 Task: Create a scrum project AutoWave. Add to scrum project AutoWave a team member softage.2@softage.net and assign as Project Lead. Add to scrum project AutoWave a team member softage.3@softage.net
Action: Mouse moved to (220, 58)
Screenshot: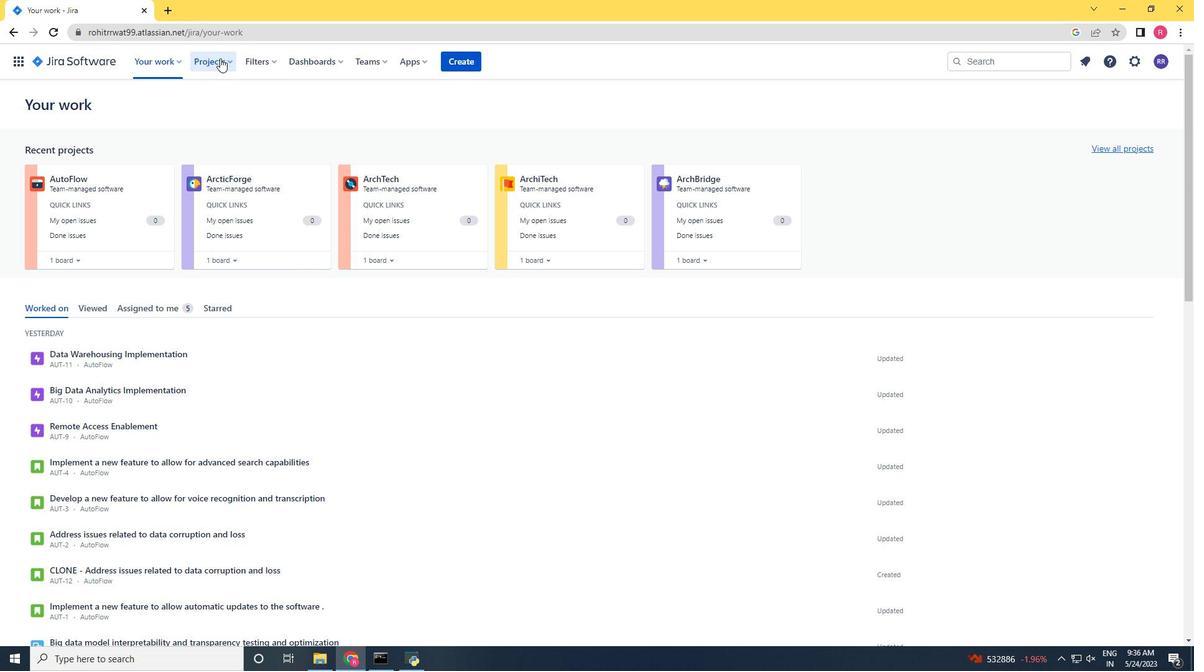 
Action: Mouse pressed left at (220, 58)
Screenshot: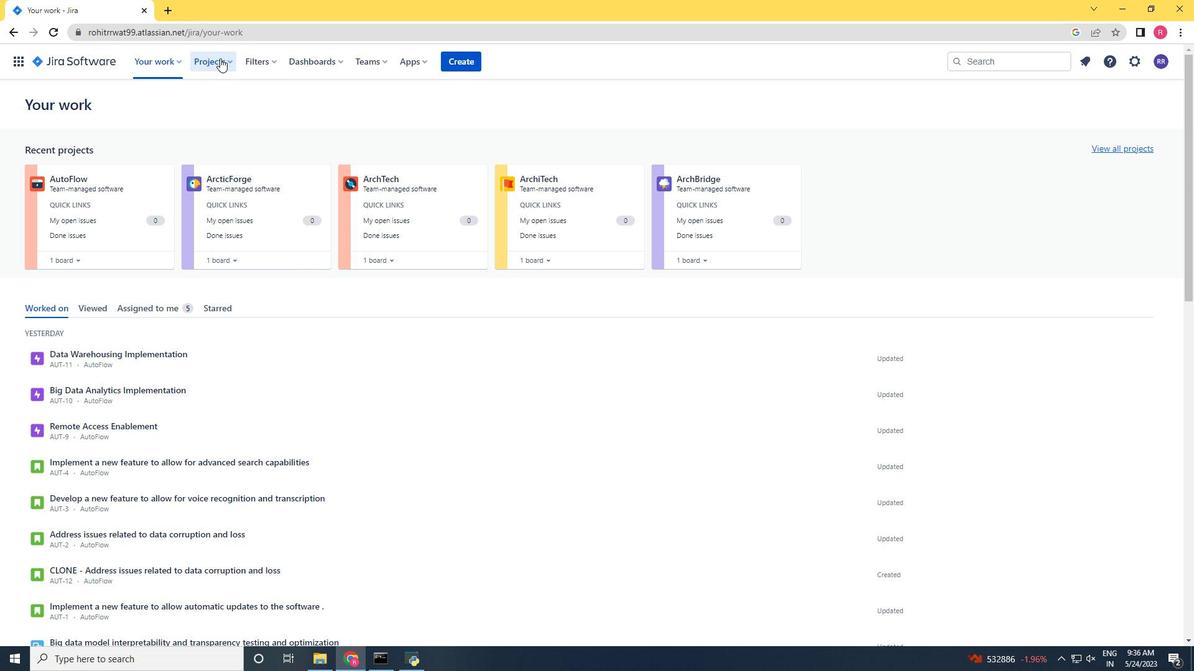 
Action: Mouse moved to (246, 313)
Screenshot: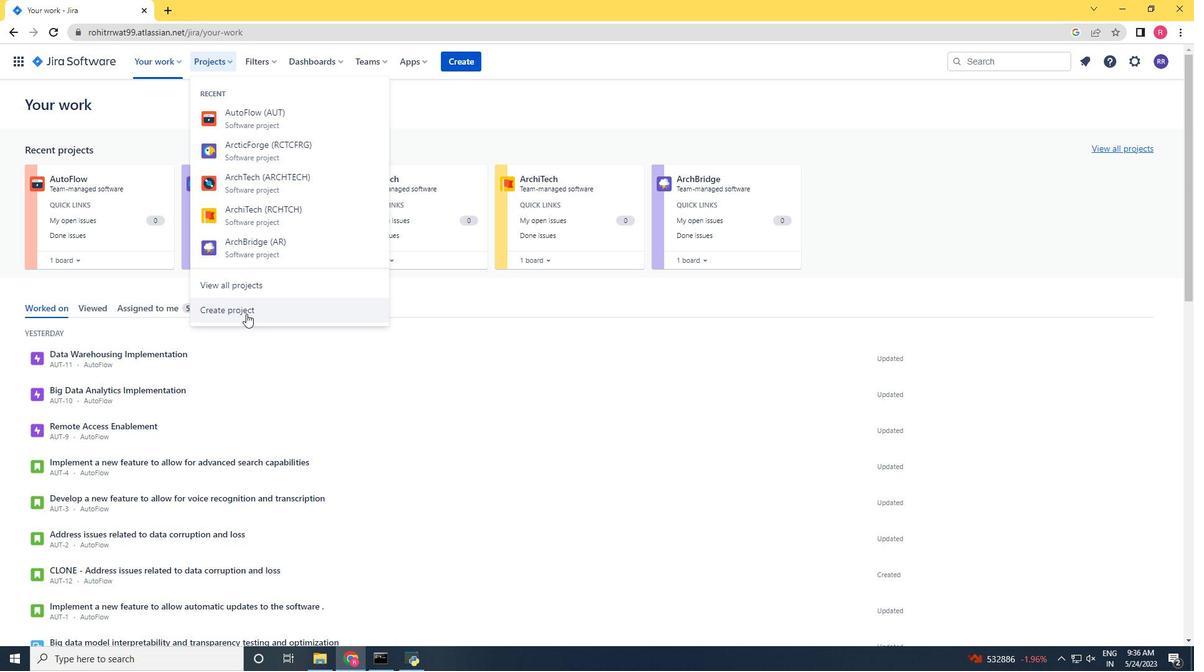 
Action: Mouse pressed left at (246, 313)
Screenshot: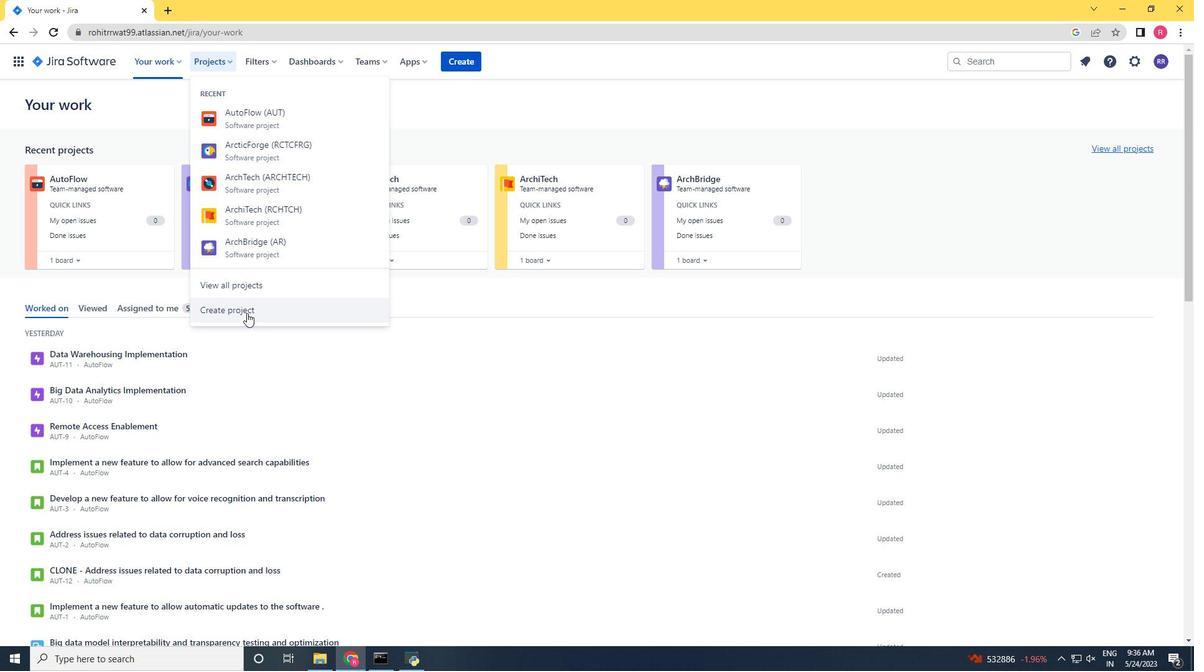 
Action: Mouse moved to (577, 294)
Screenshot: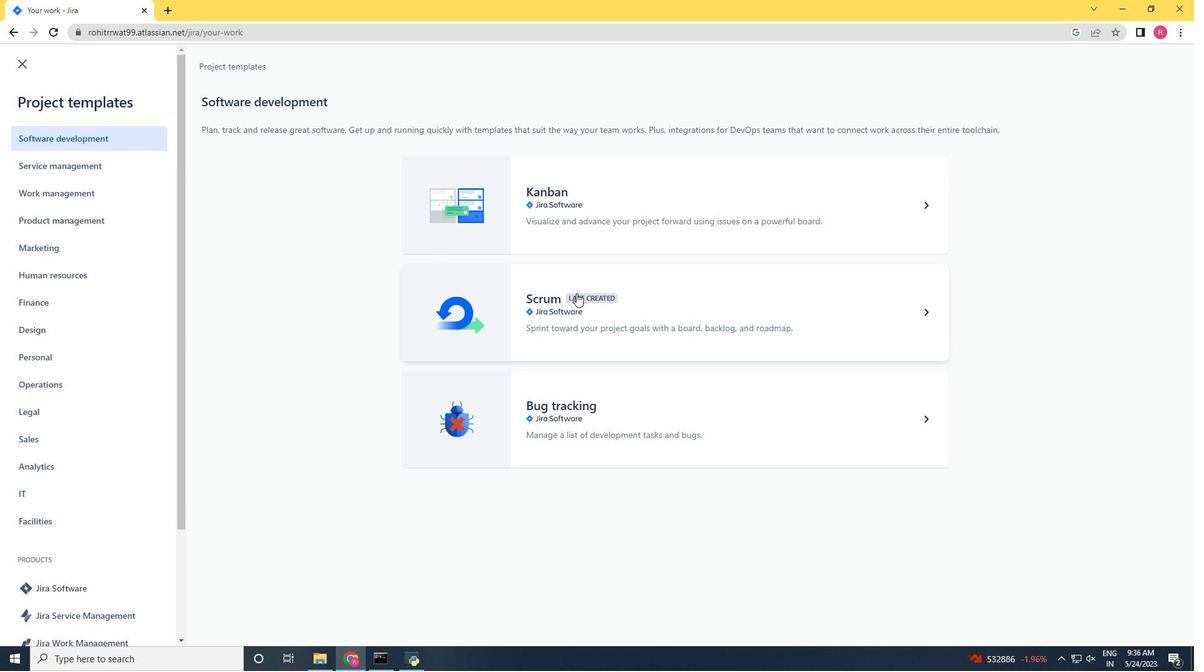 
Action: Mouse pressed left at (577, 294)
Screenshot: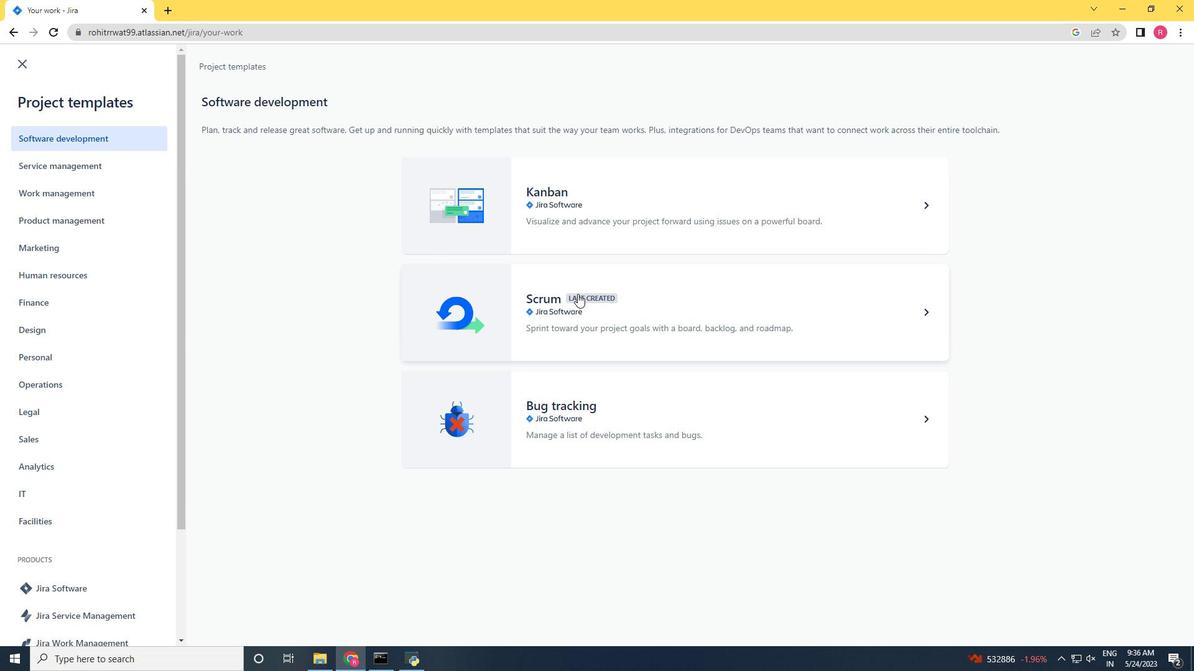 
Action: Mouse moved to (935, 620)
Screenshot: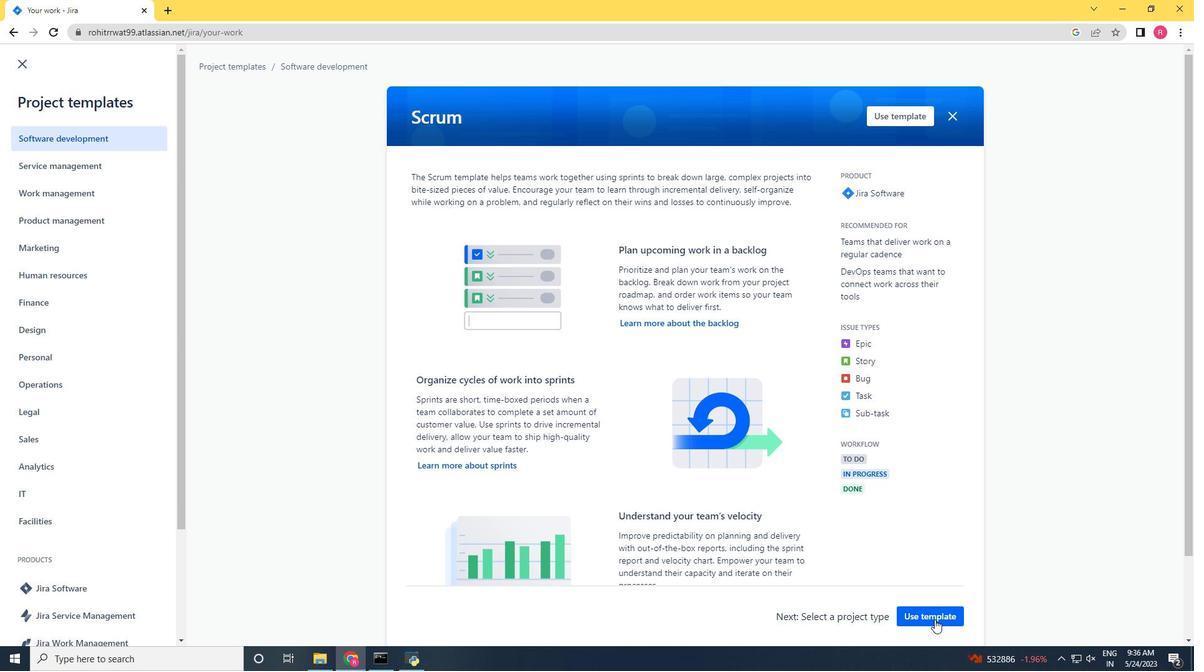 
Action: Mouse pressed left at (935, 620)
Screenshot: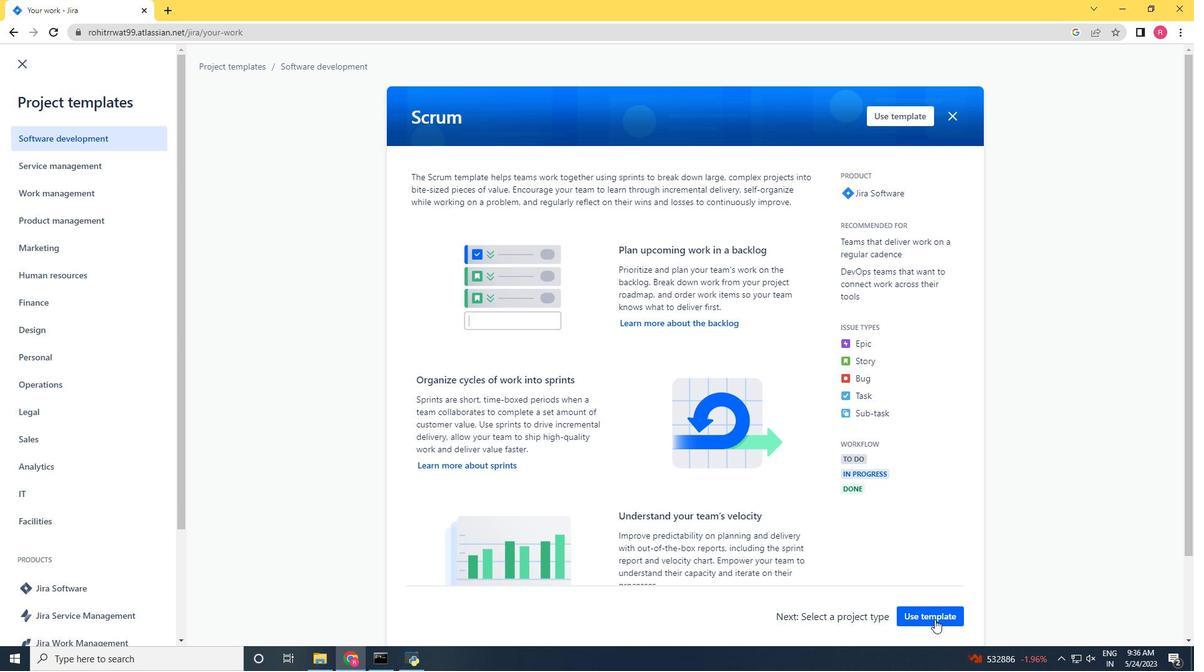 
Action: Mouse moved to (510, 620)
Screenshot: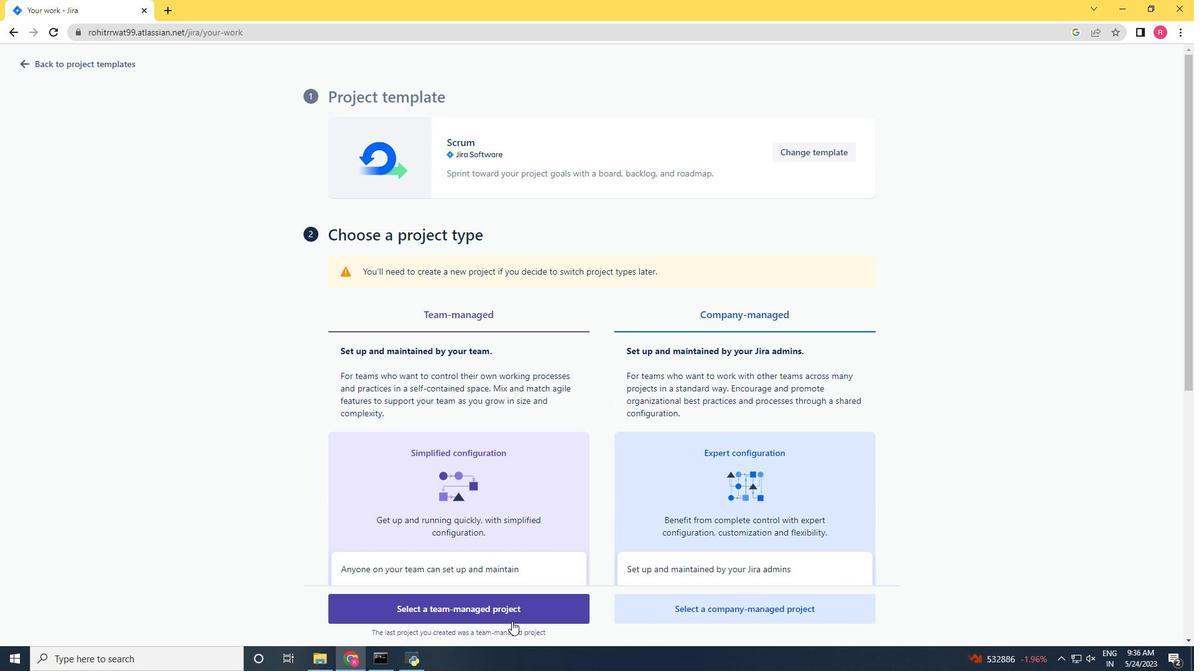 
Action: Mouse pressed left at (510, 620)
Screenshot: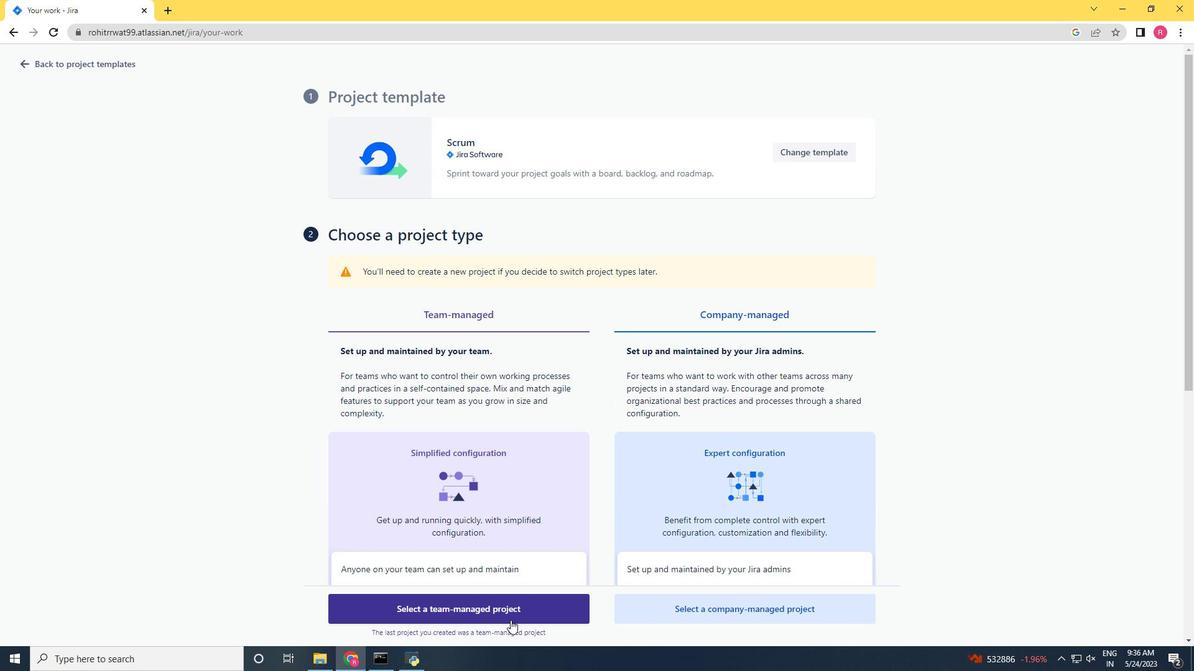 
Action: Mouse moved to (1194, 0)
Screenshot: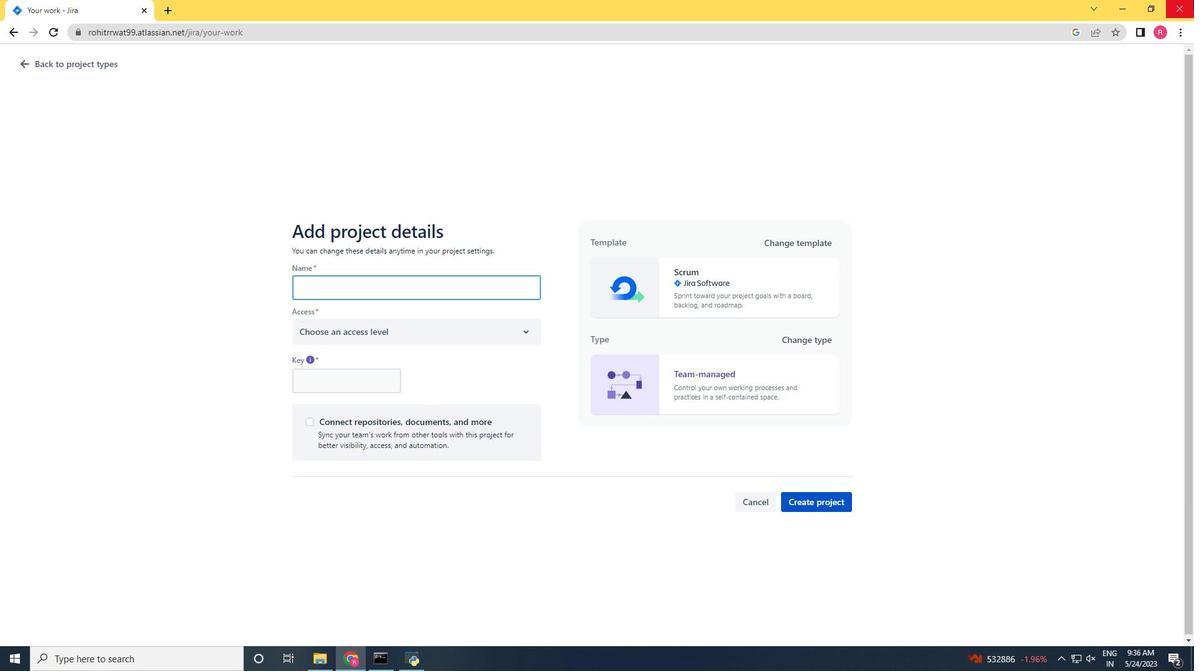 
Action: Key pressed <Key.shift>Auto<Key.shift><Key.shift><Key.shift><Key.shift>Wavw<Key.backspace>e<Key.enter>
Screenshot: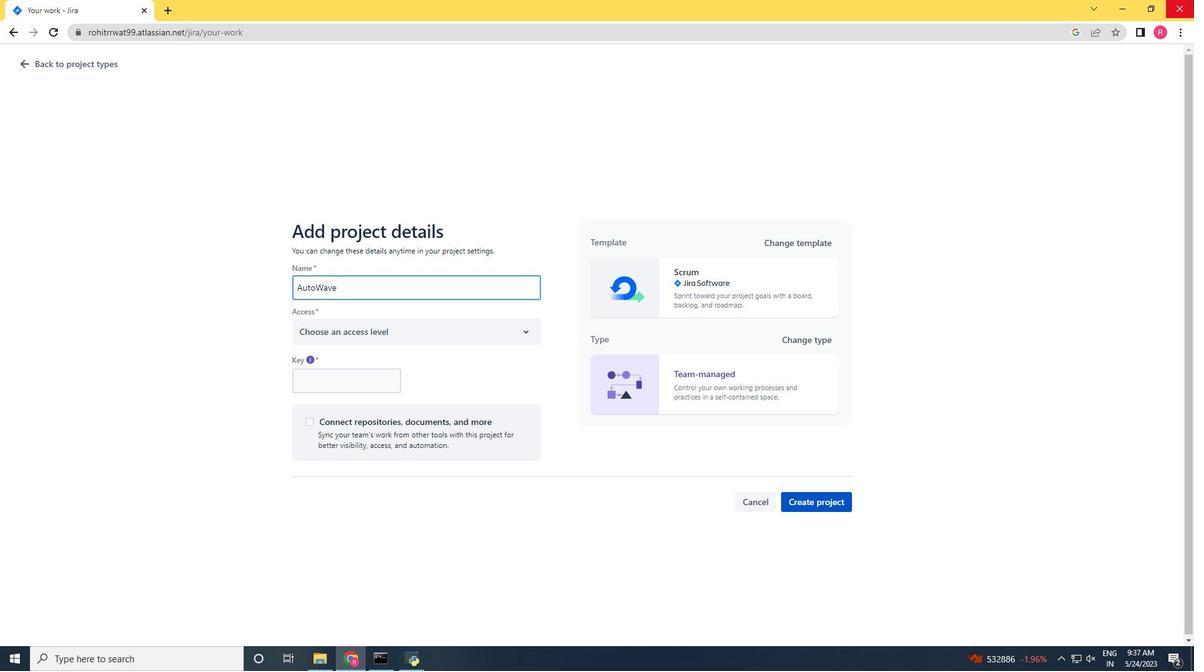 
Action: Mouse moved to (352, 340)
Screenshot: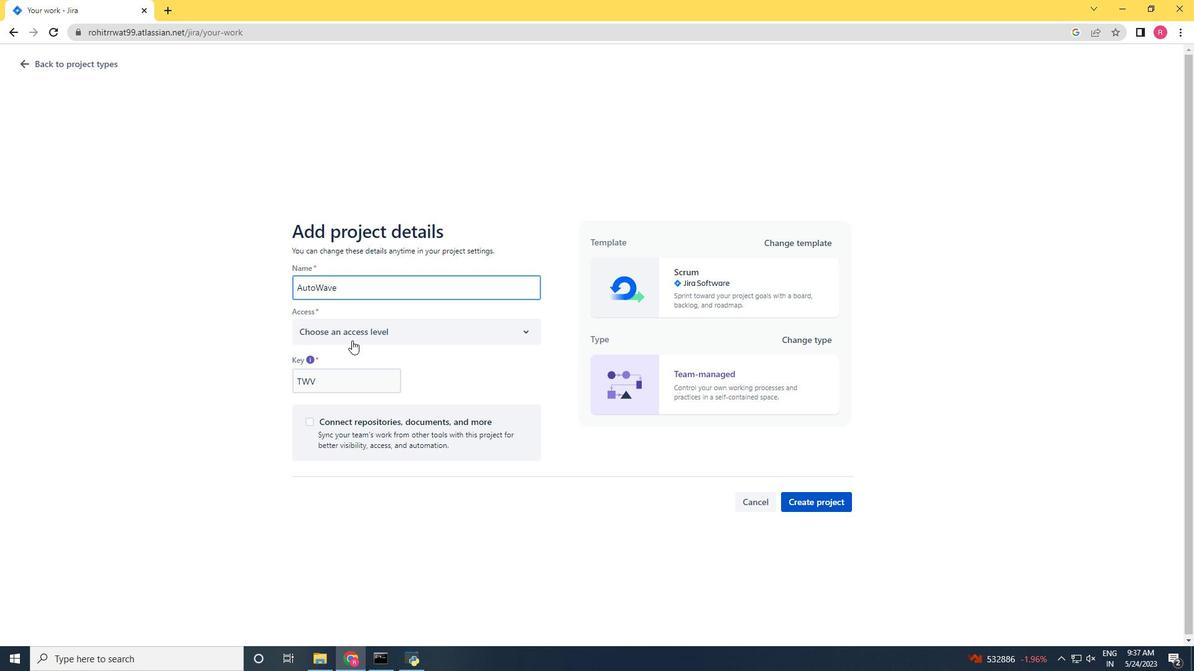 
Action: Mouse pressed left at (352, 340)
Screenshot: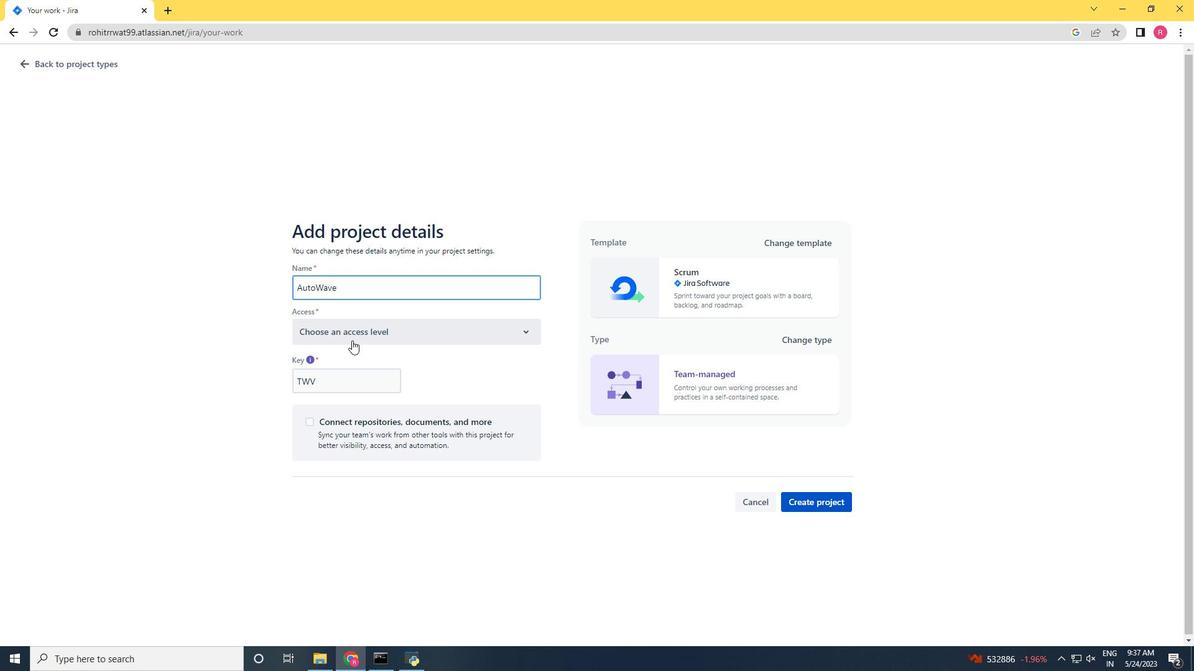 
Action: Mouse moved to (354, 372)
Screenshot: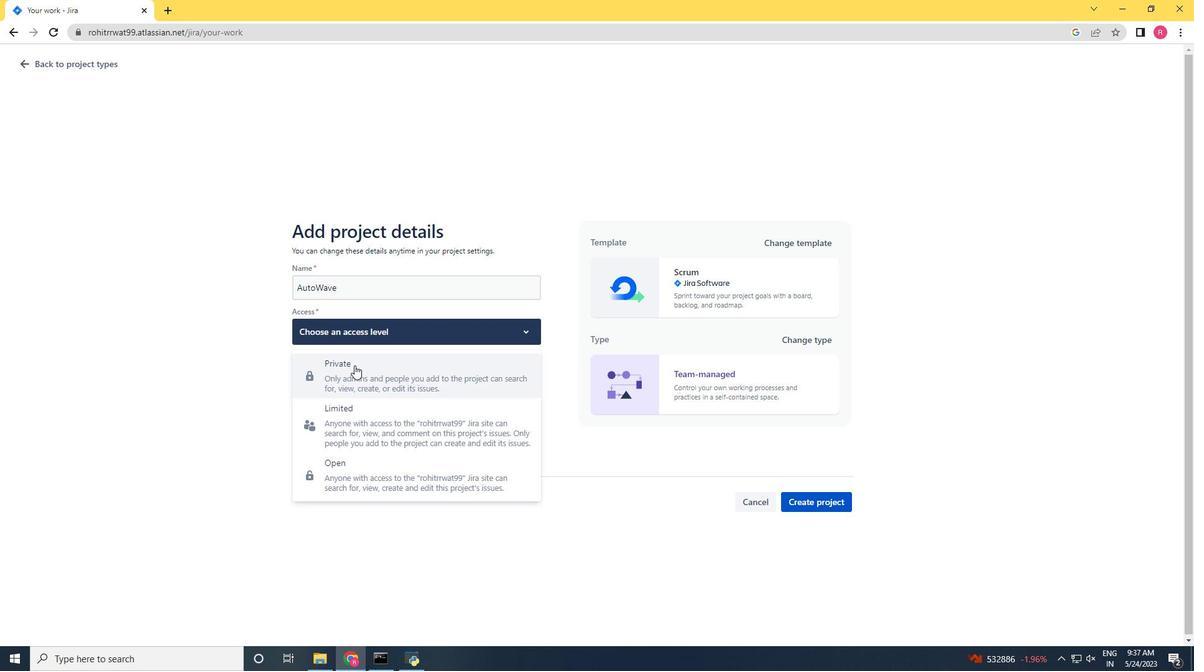 
Action: Mouse pressed left at (354, 372)
Screenshot: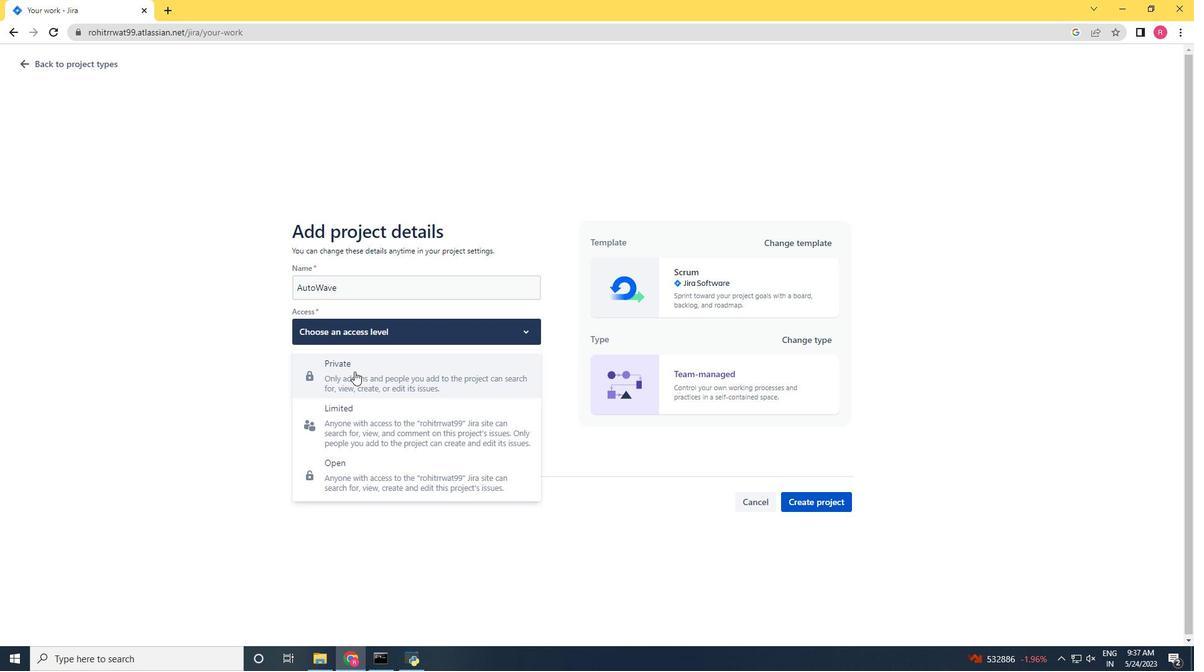 
Action: Mouse moved to (806, 509)
Screenshot: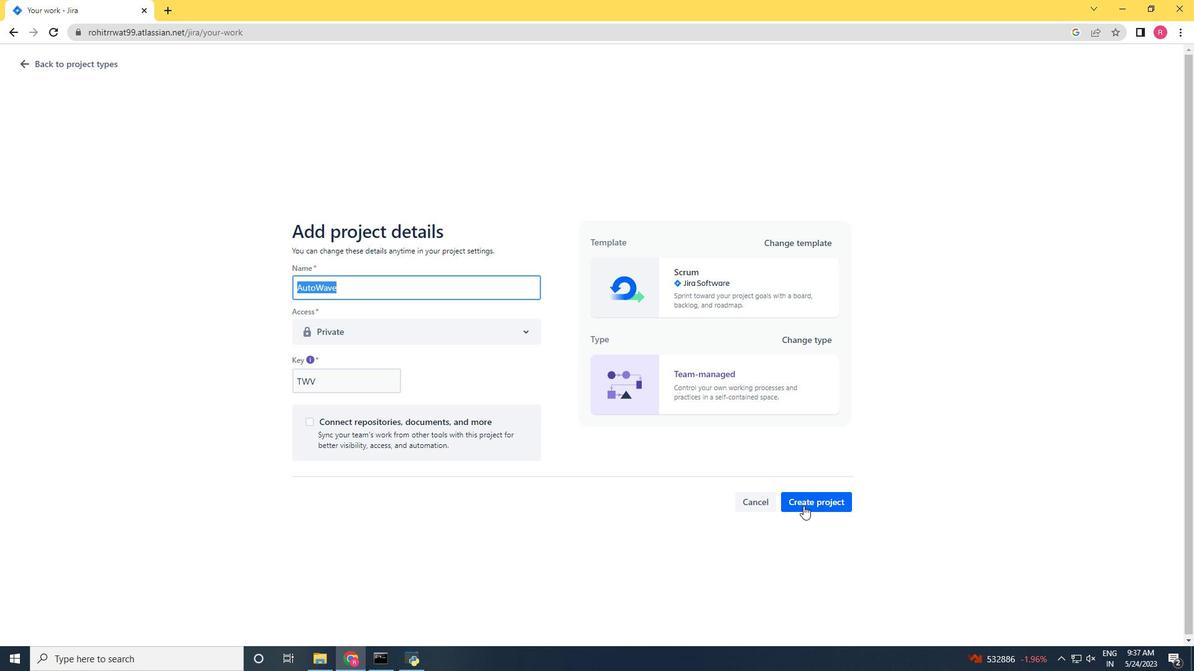 
Action: Mouse pressed left at (806, 509)
Screenshot: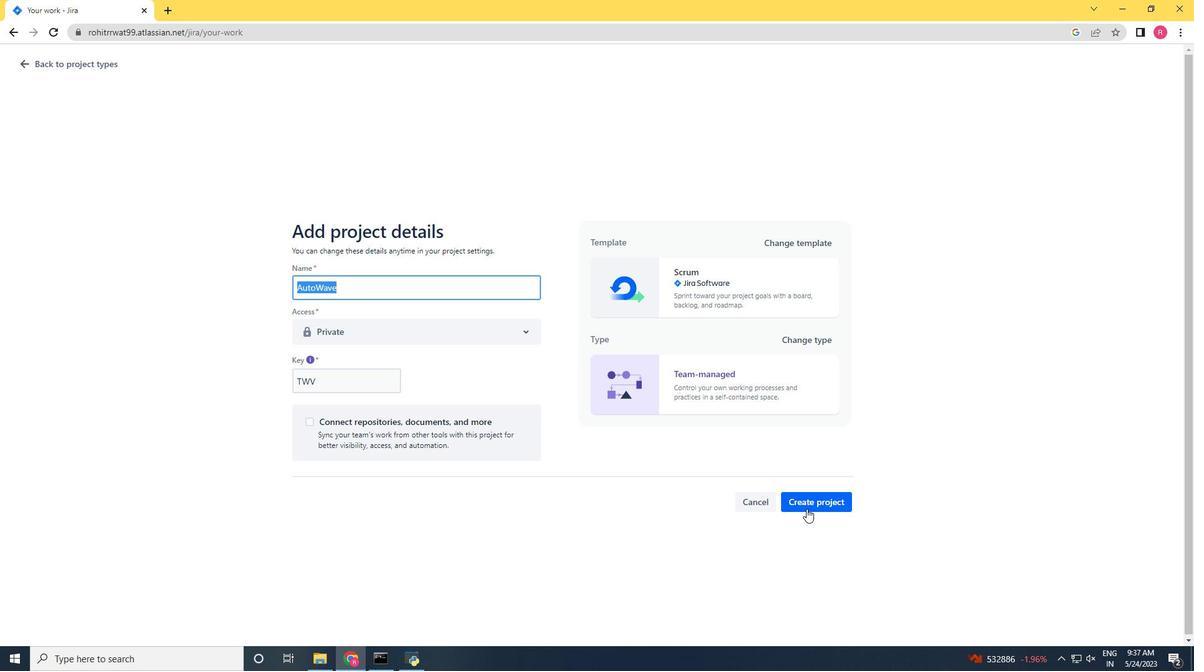 
Action: Mouse moved to (291, 169)
Screenshot: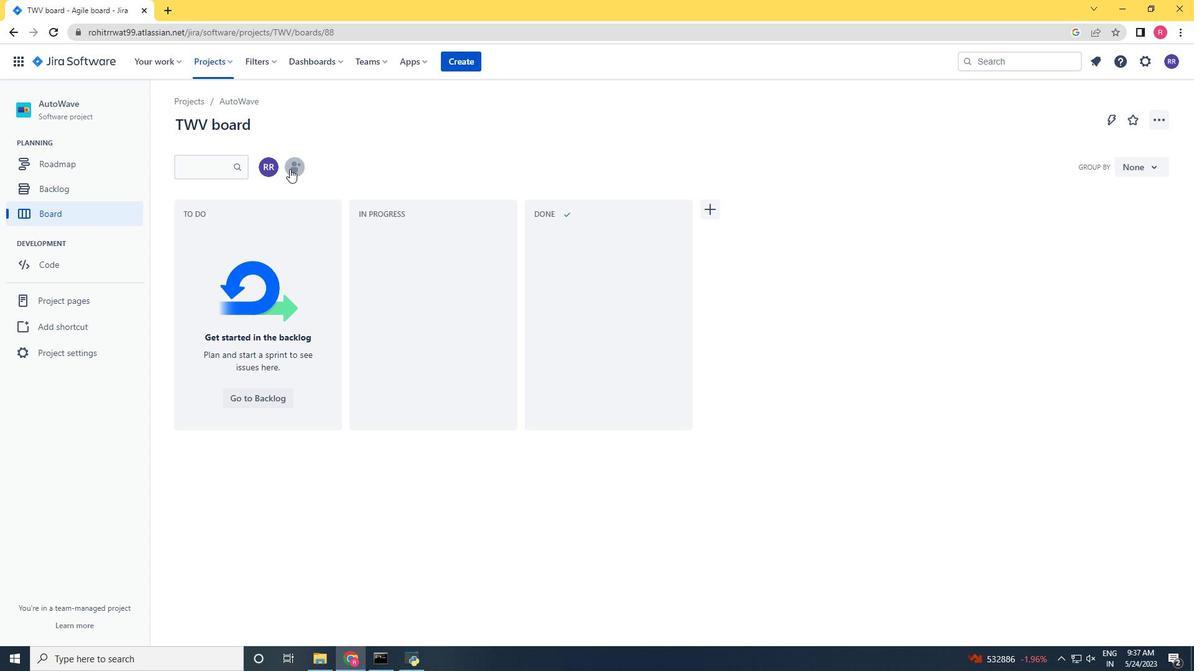 
Action: Mouse pressed left at (291, 169)
Screenshot: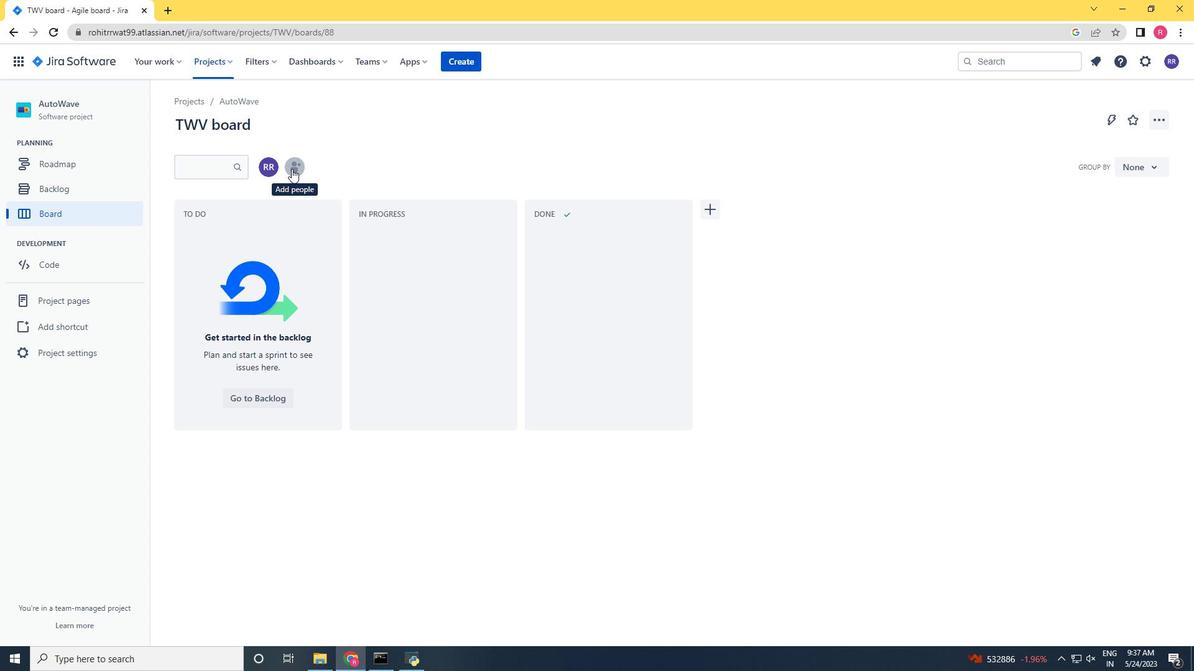 
Action: Mouse moved to (302, 167)
Screenshot: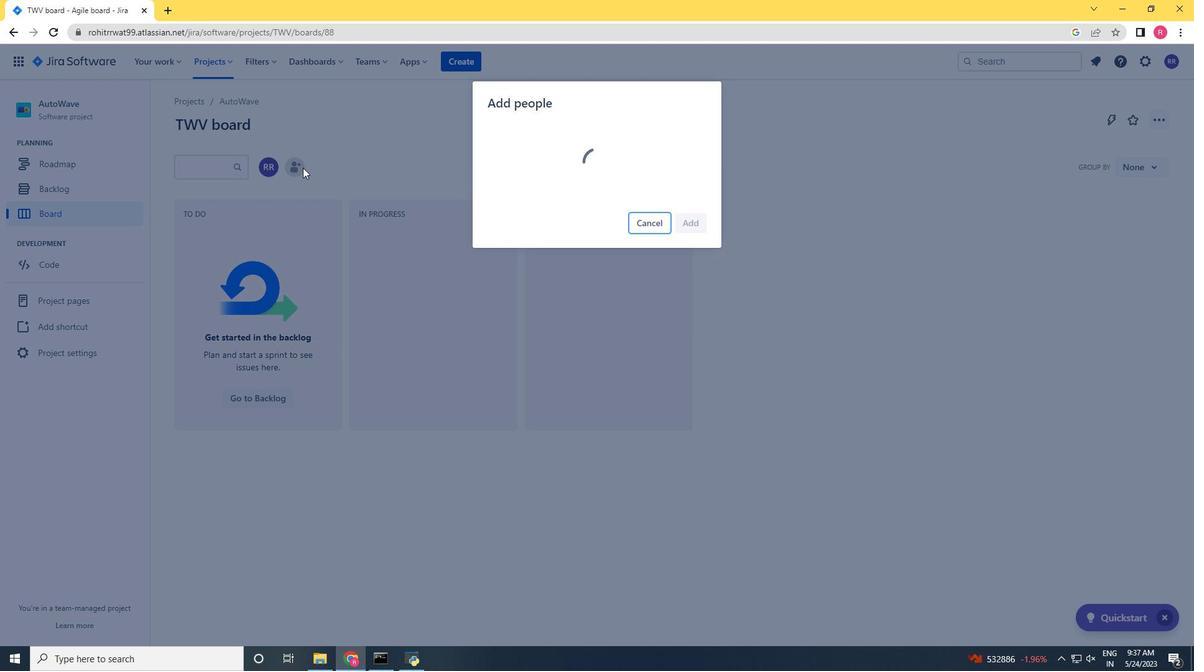 
Action: Key pressed softage,<Key.backspace>.2<Key.shift>@softage.net
Screenshot: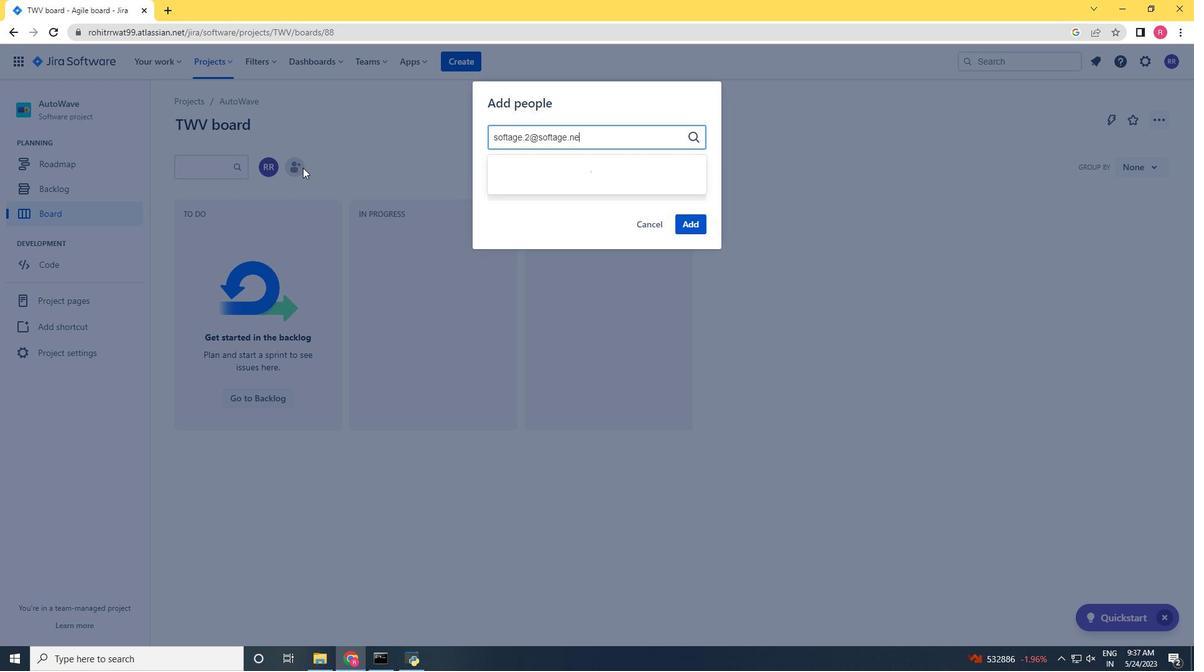 
Action: Mouse scrolled (302, 167) with delta (0, 0)
Screenshot: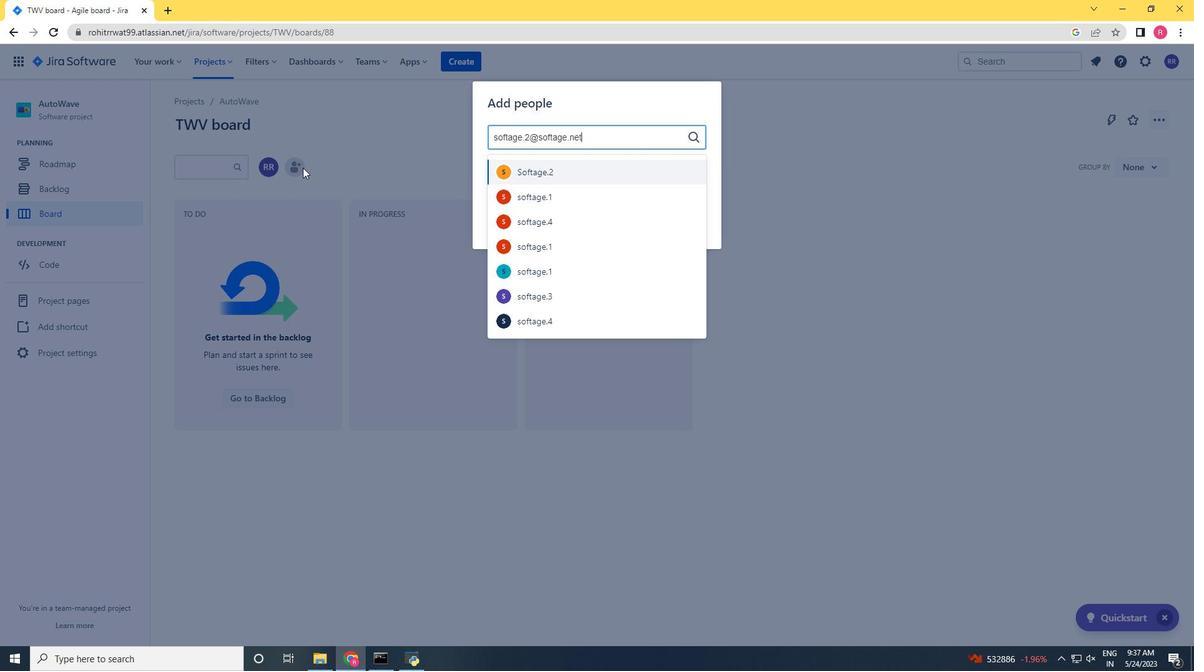 
Action: Mouse moved to (553, 192)
Screenshot: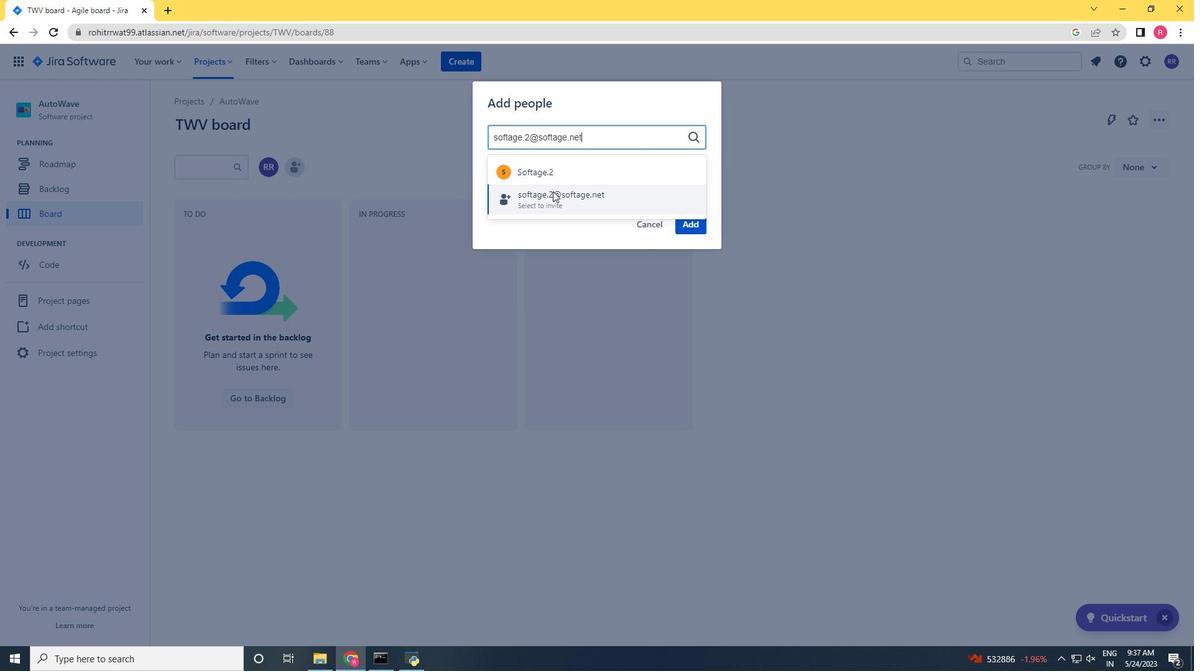 
Action: Mouse pressed left at (553, 192)
Screenshot: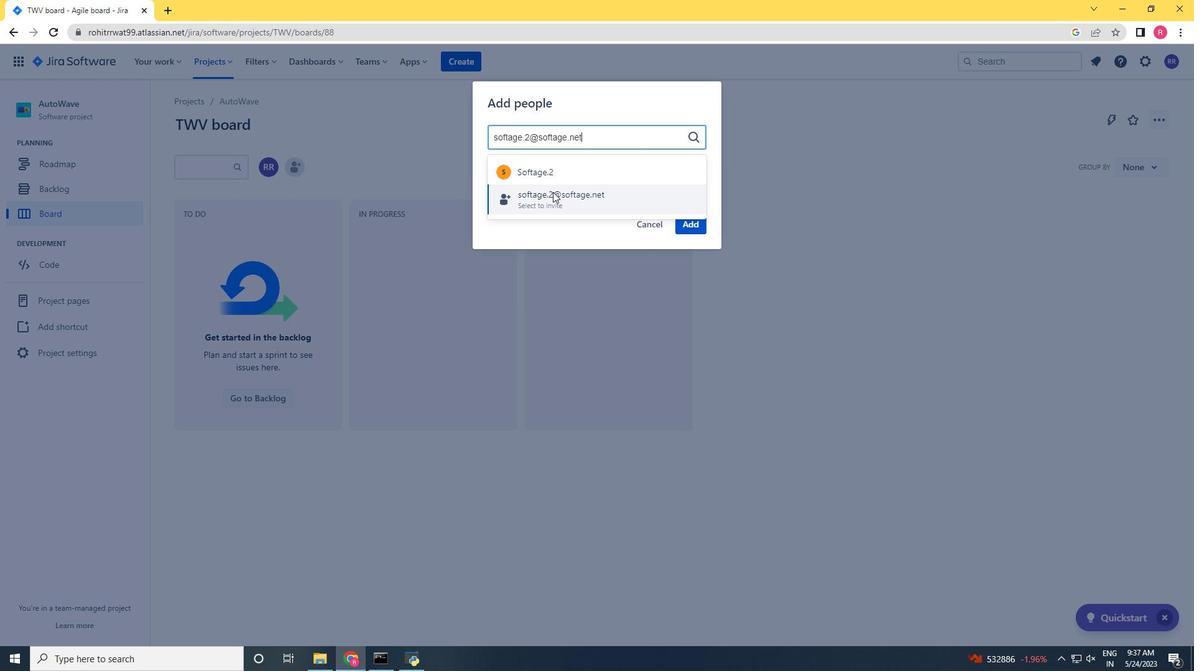 
Action: Mouse moved to (679, 220)
Screenshot: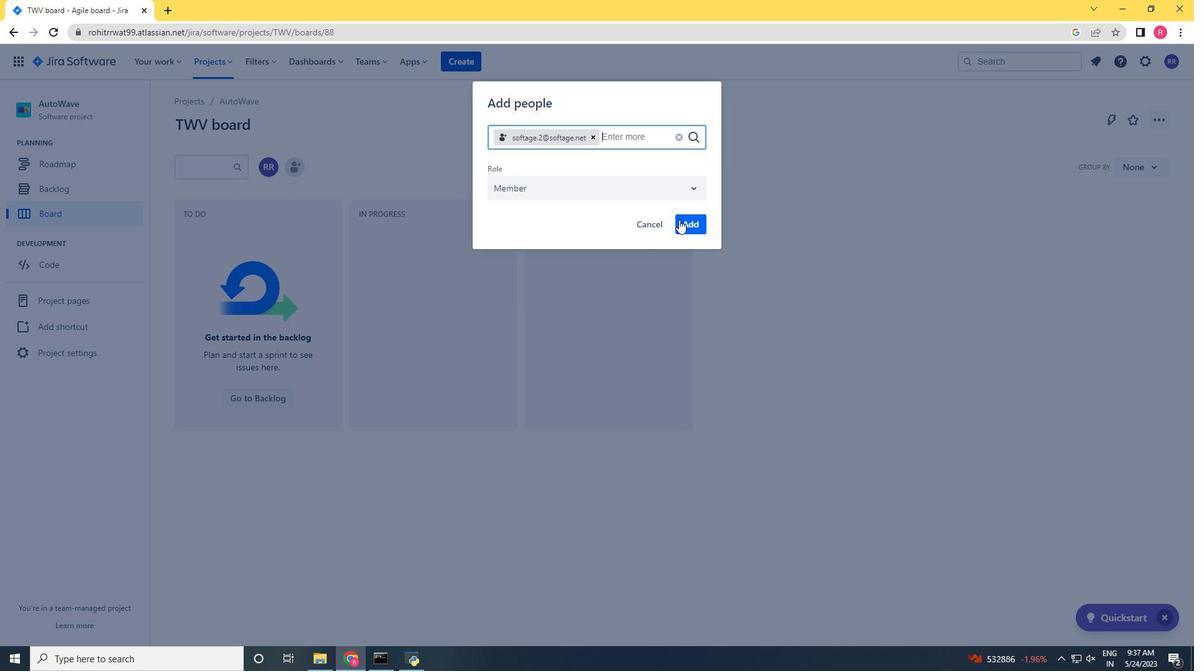 
Action: Mouse pressed left at (679, 220)
Screenshot: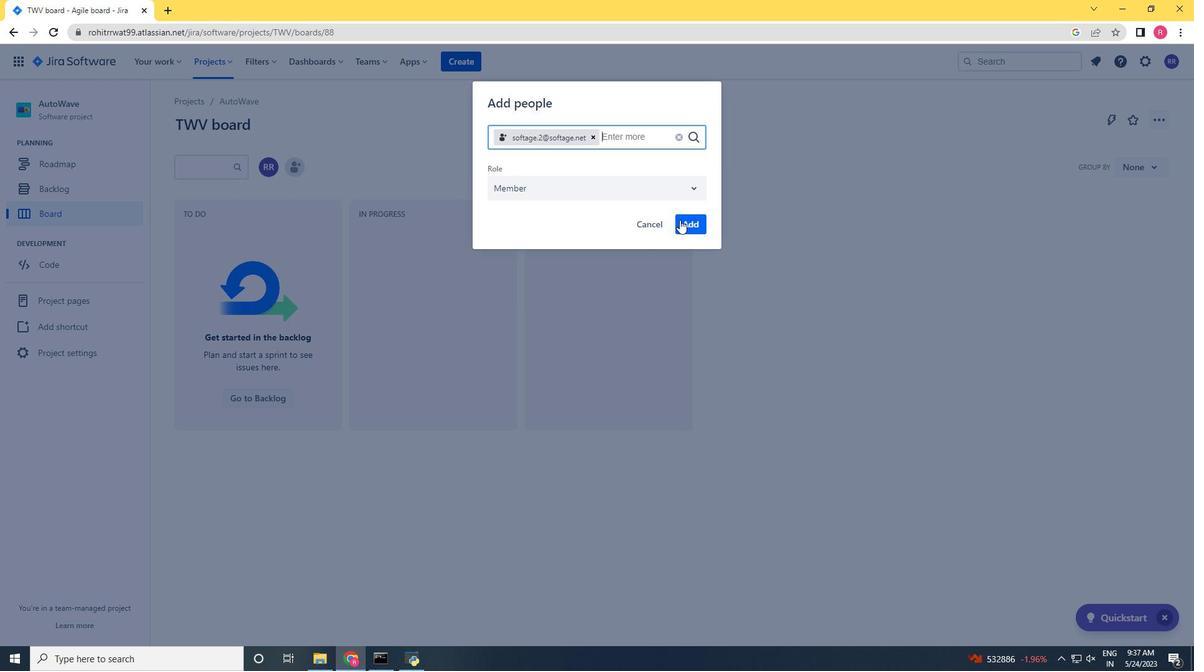 
Action: Mouse moved to (120, 353)
Screenshot: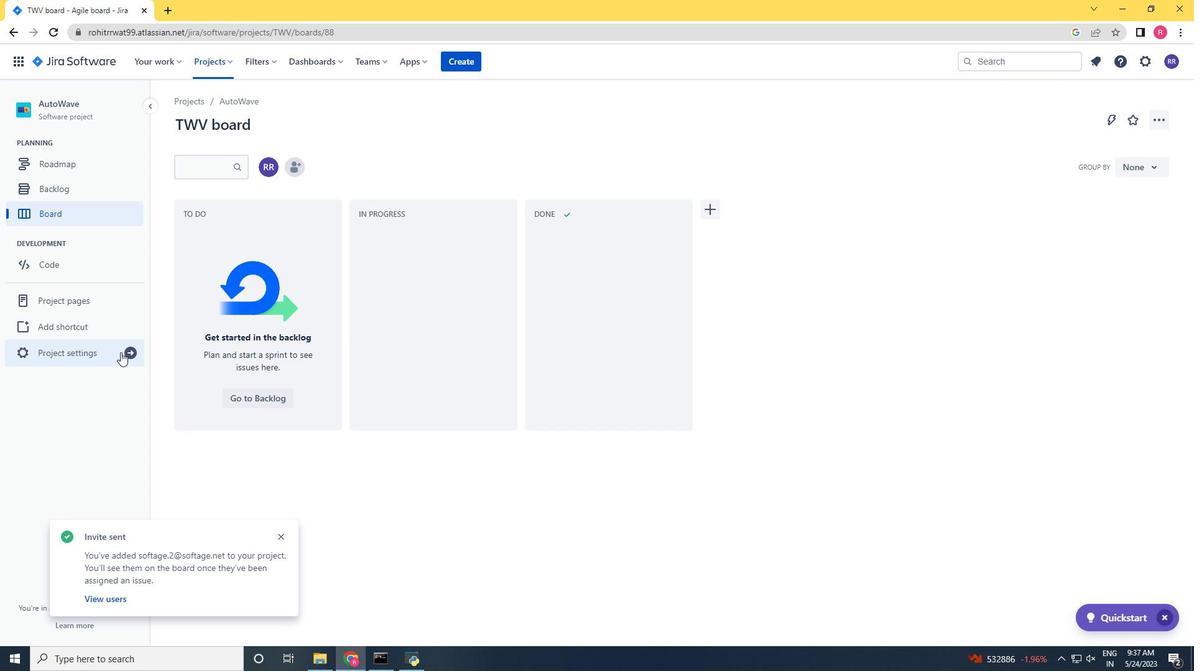 
Action: Mouse pressed left at (120, 353)
Screenshot: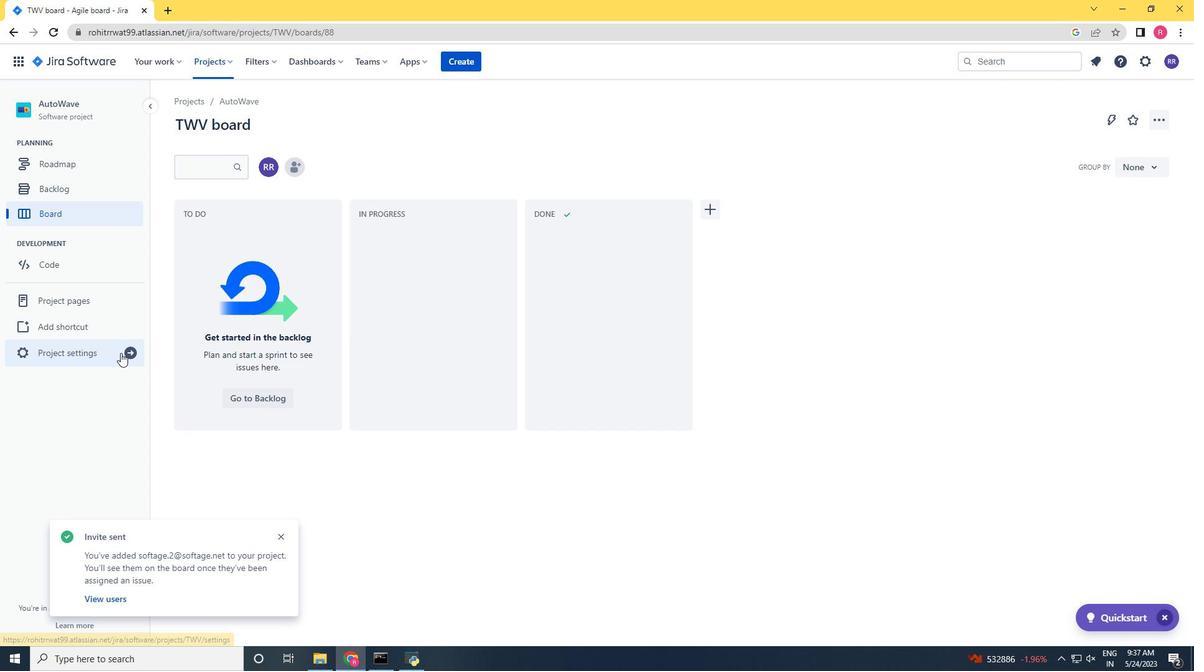 
Action: Mouse moved to (619, 447)
Screenshot: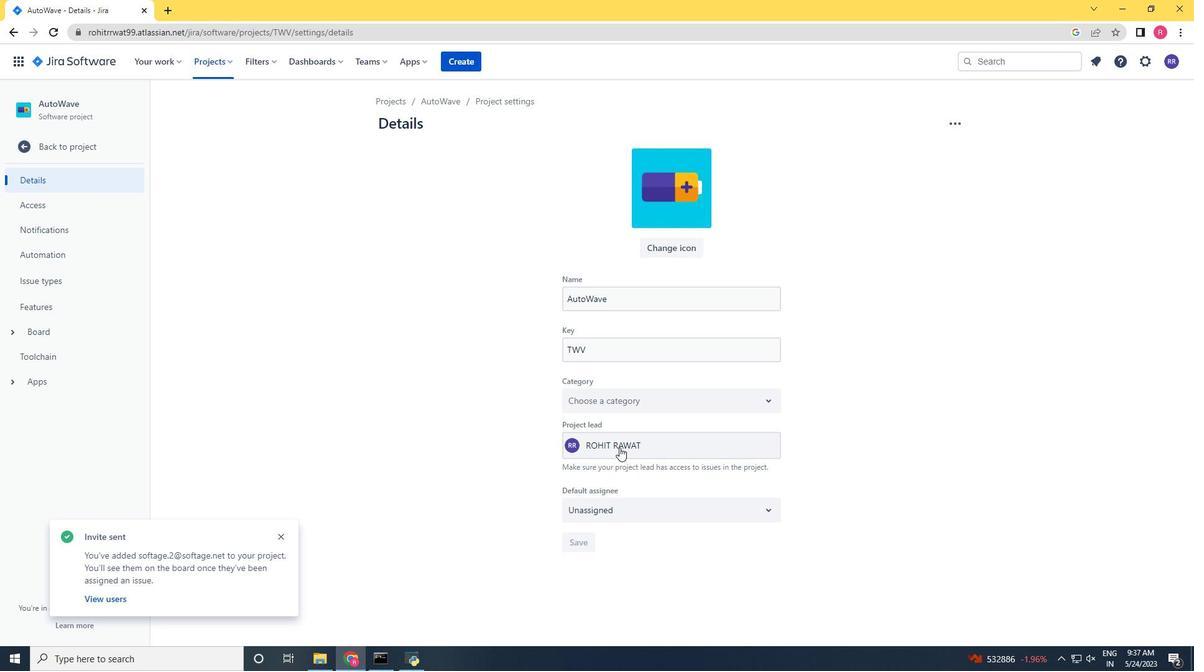 
Action: Mouse pressed left at (619, 447)
Screenshot: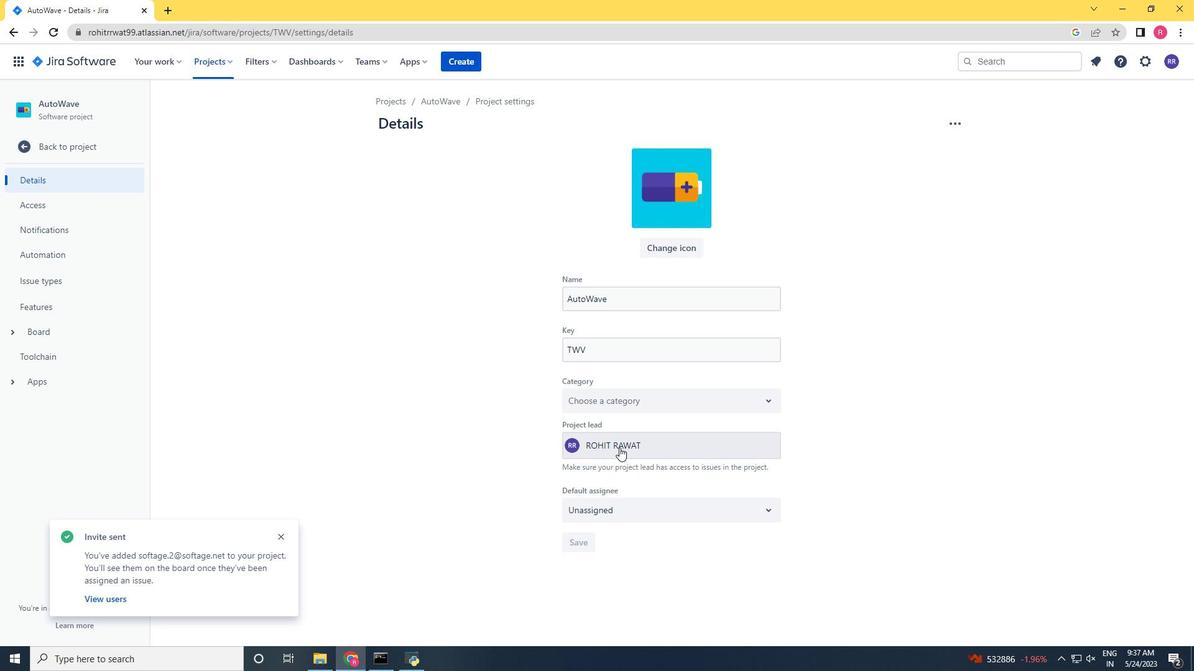 
Action: Key pressed softage.2<Key.shift>@softage.net
Screenshot: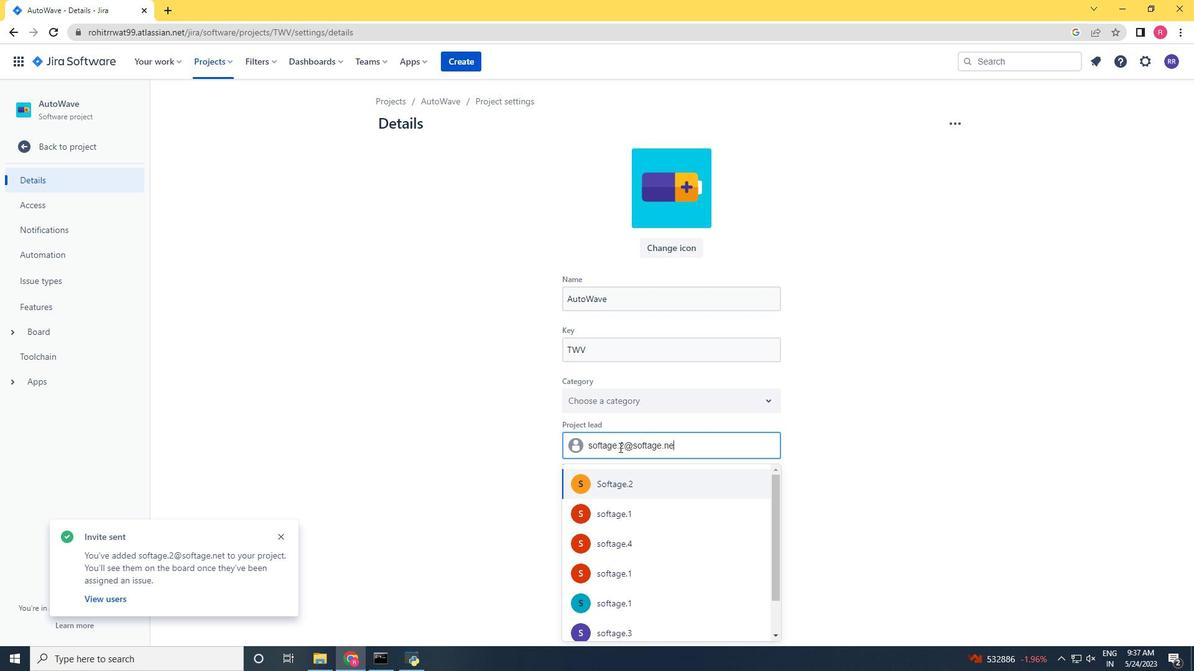 
Action: Mouse scrolled (619, 448) with delta (0, 0)
Screenshot: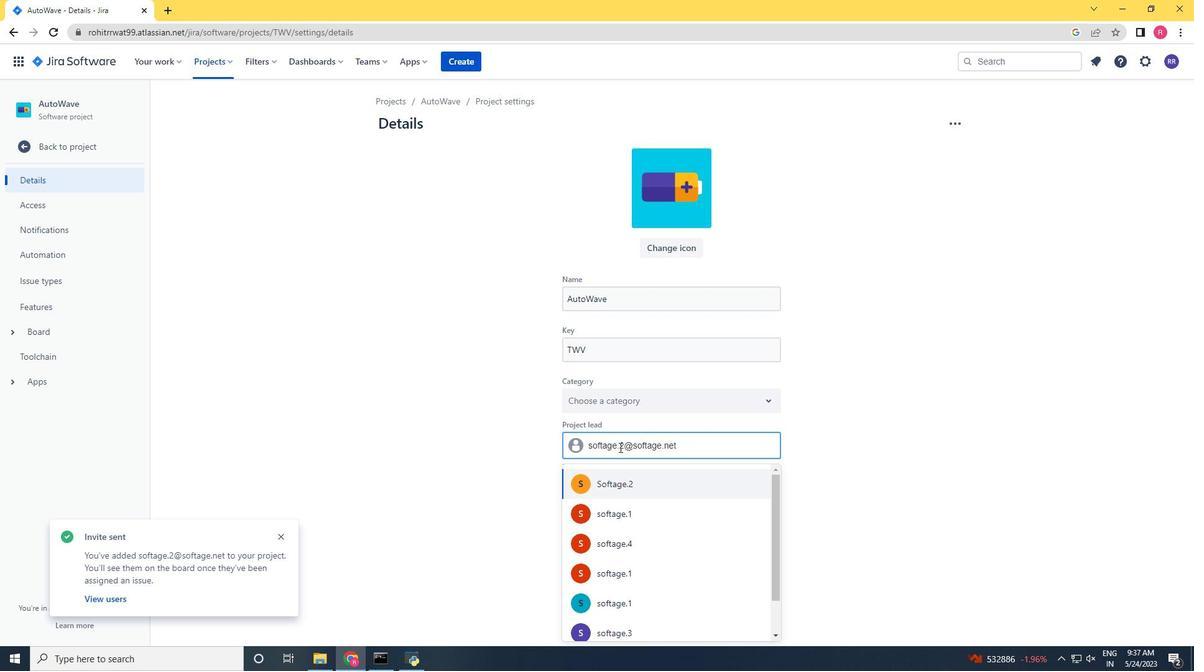 
Action: Mouse moved to (625, 488)
Screenshot: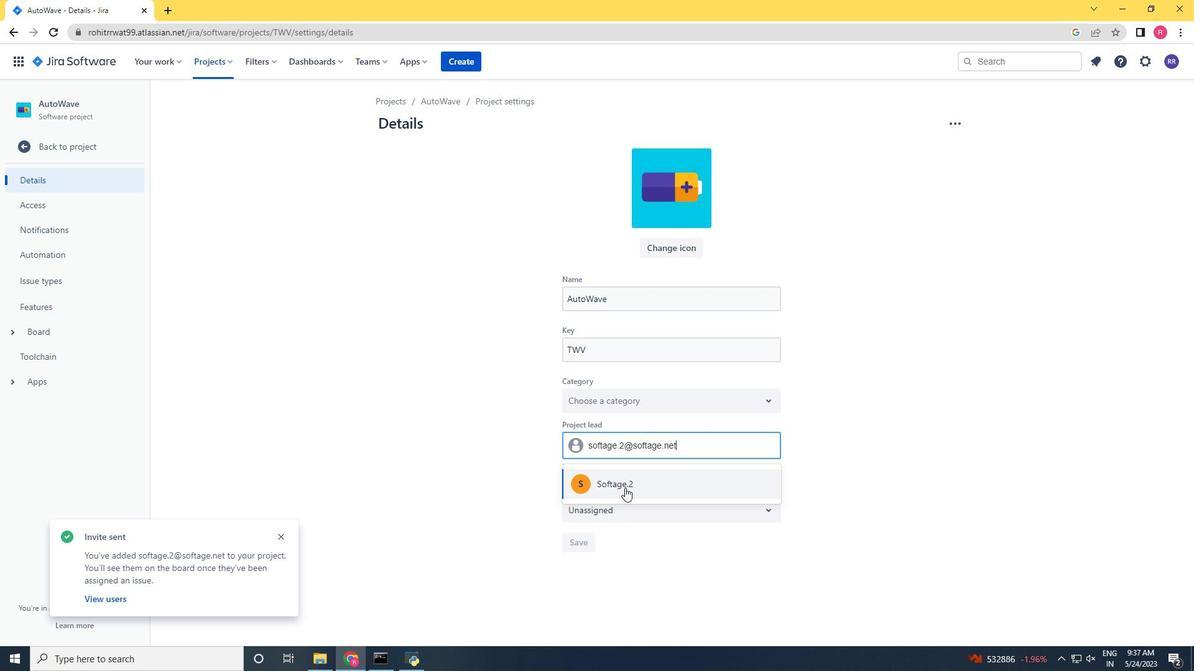 
Action: Mouse pressed left at (625, 488)
Screenshot: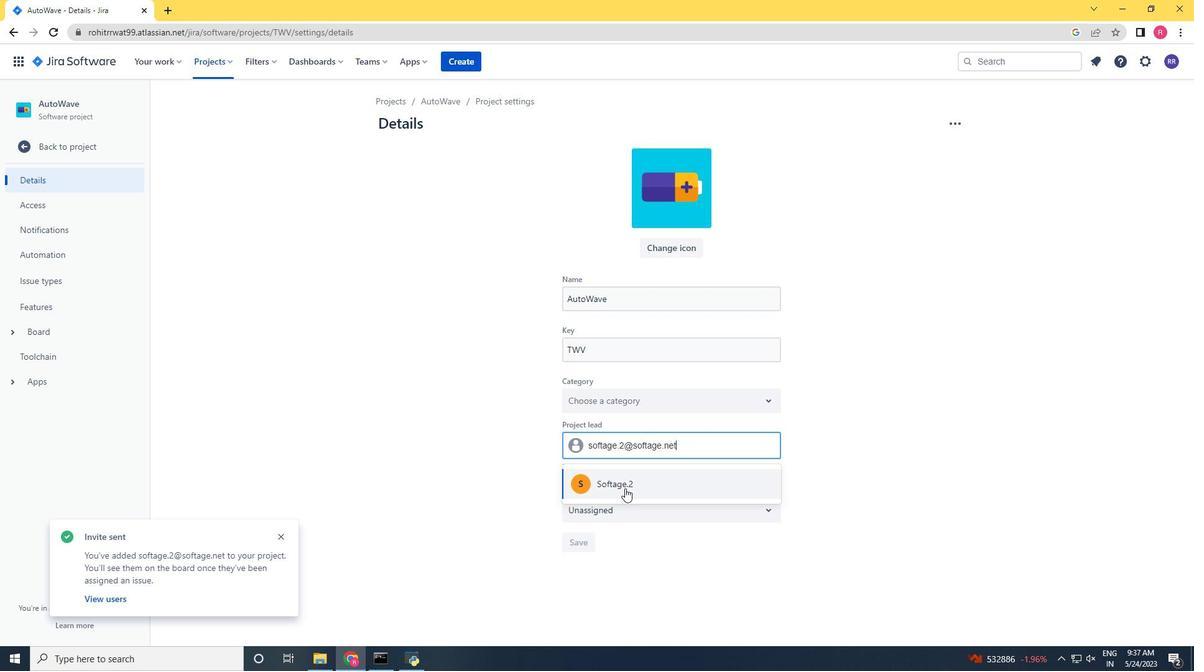 
Action: Mouse moved to (590, 515)
Screenshot: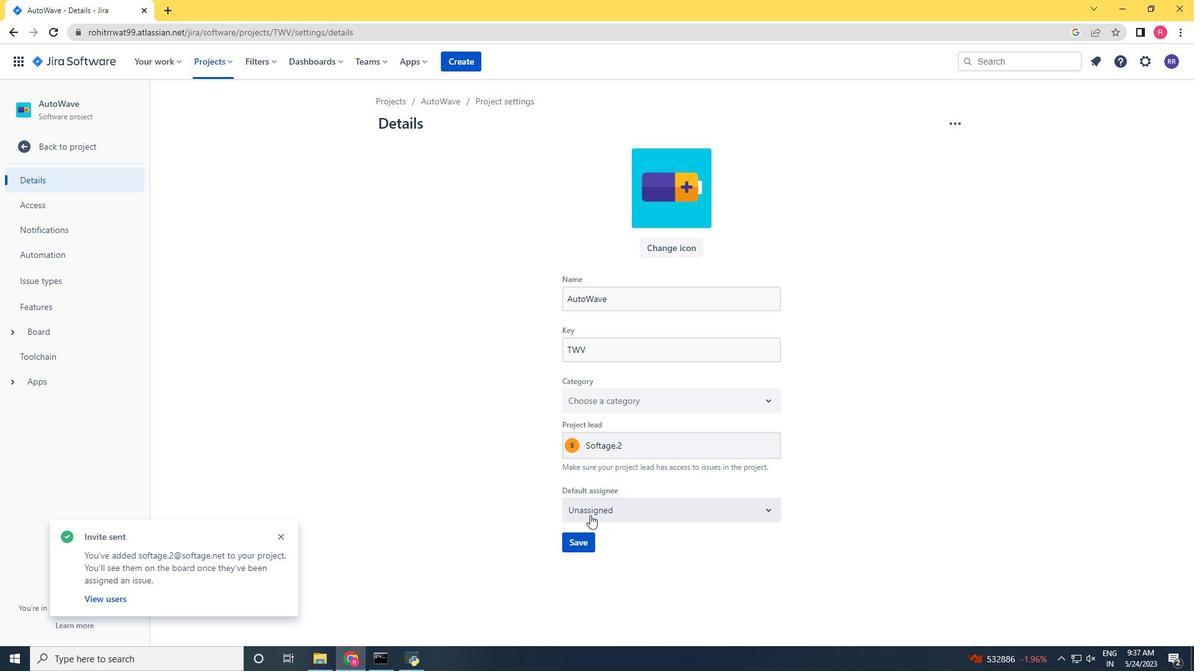 
Action: Mouse pressed left at (590, 515)
Screenshot: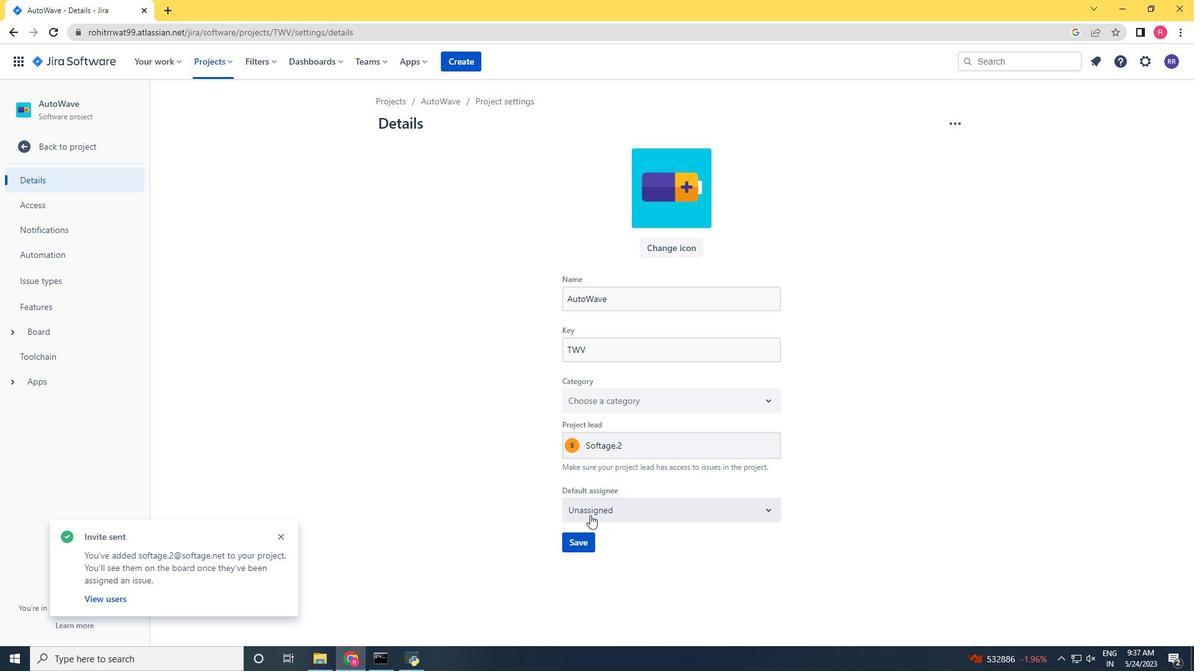 
Action: Mouse moved to (590, 533)
Screenshot: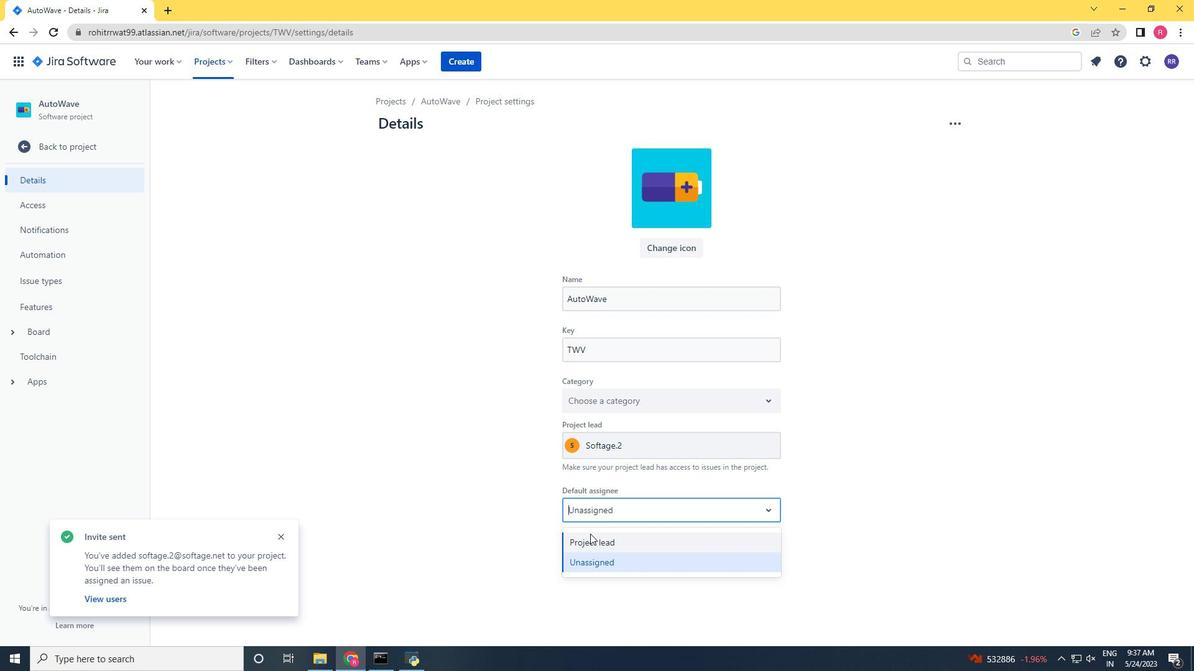 
Action: Mouse pressed left at (590, 533)
Screenshot: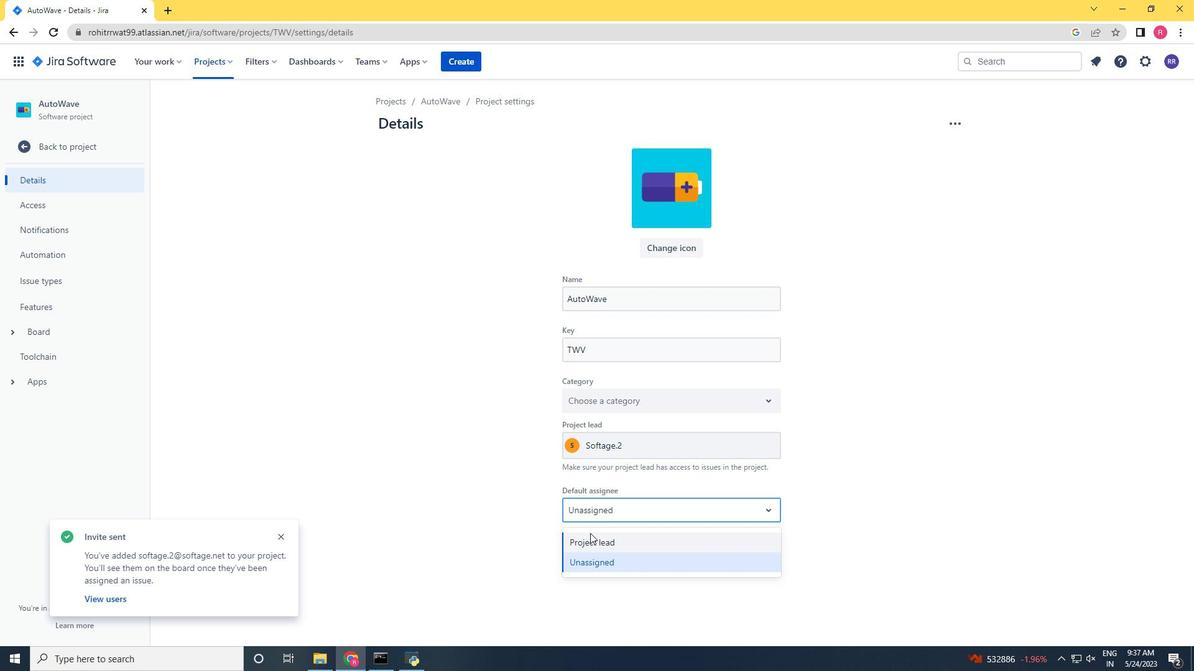 
Action: Mouse moved to (573, 541)
Screenshot: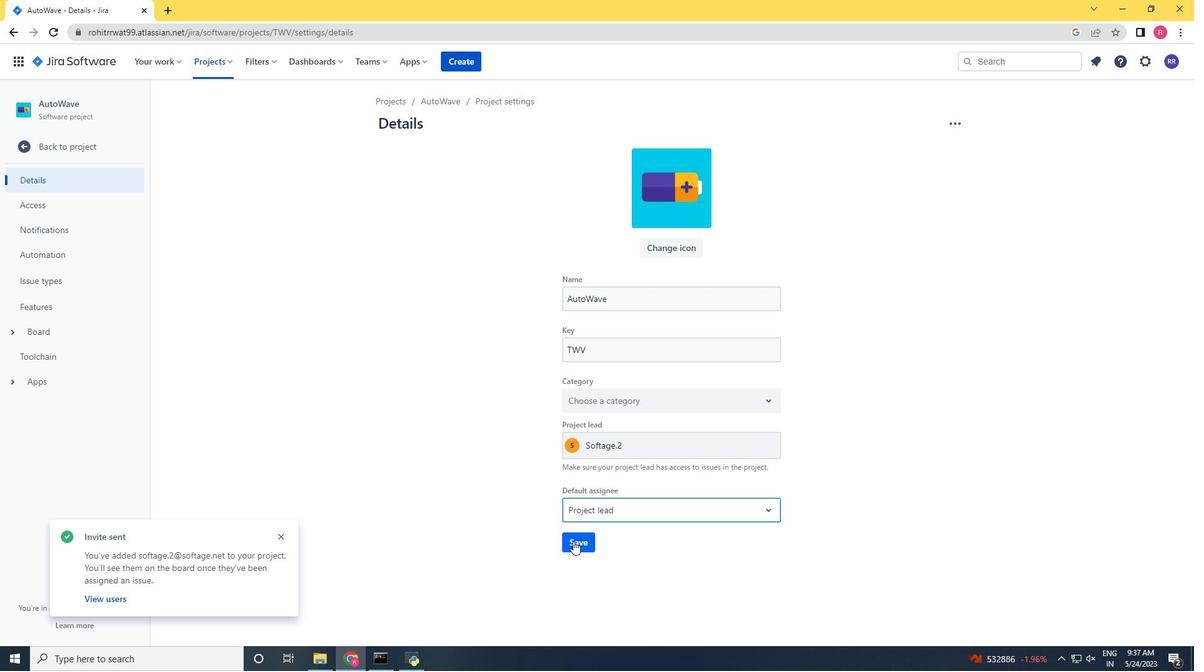
Action: Mouse pressed left at (573, 541)
Screenshot: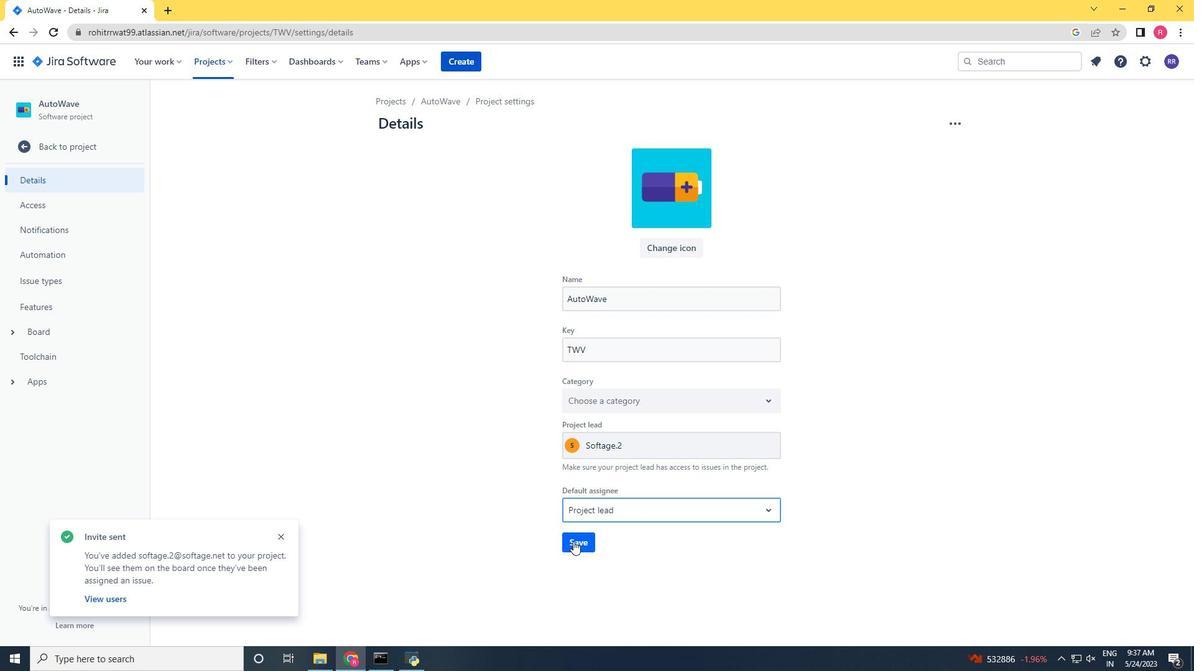 
Action: Mouse moved to (60, 153)
Screenshot: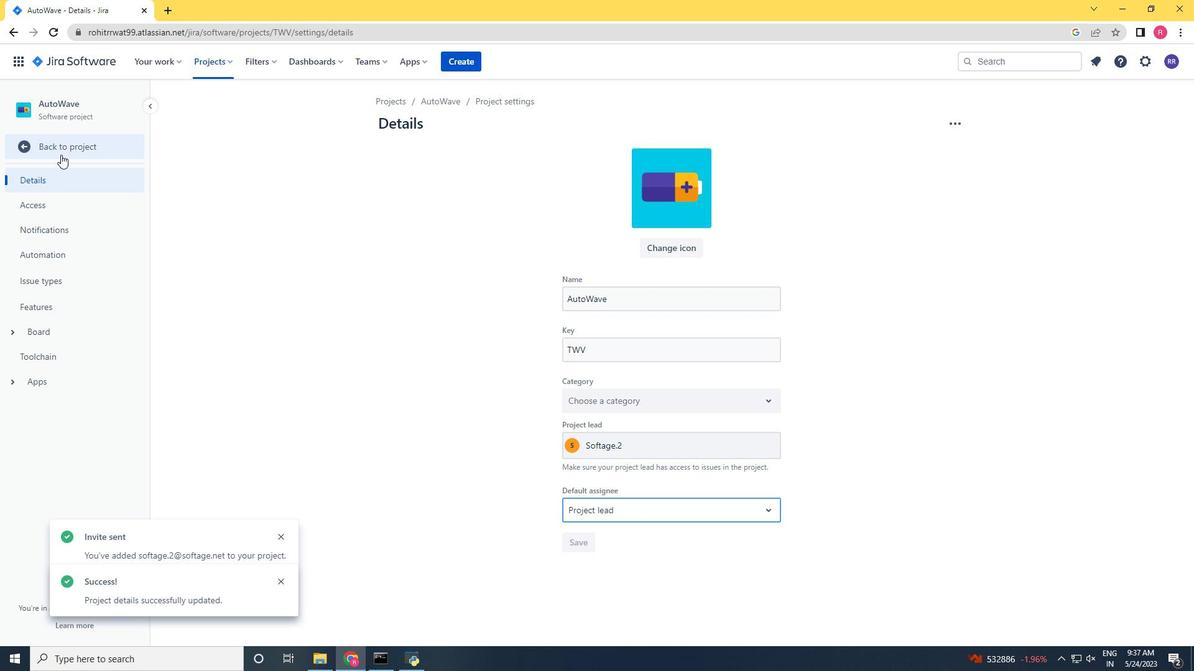 
Action: Mouse pressed left at (60, 153)
Screenshot: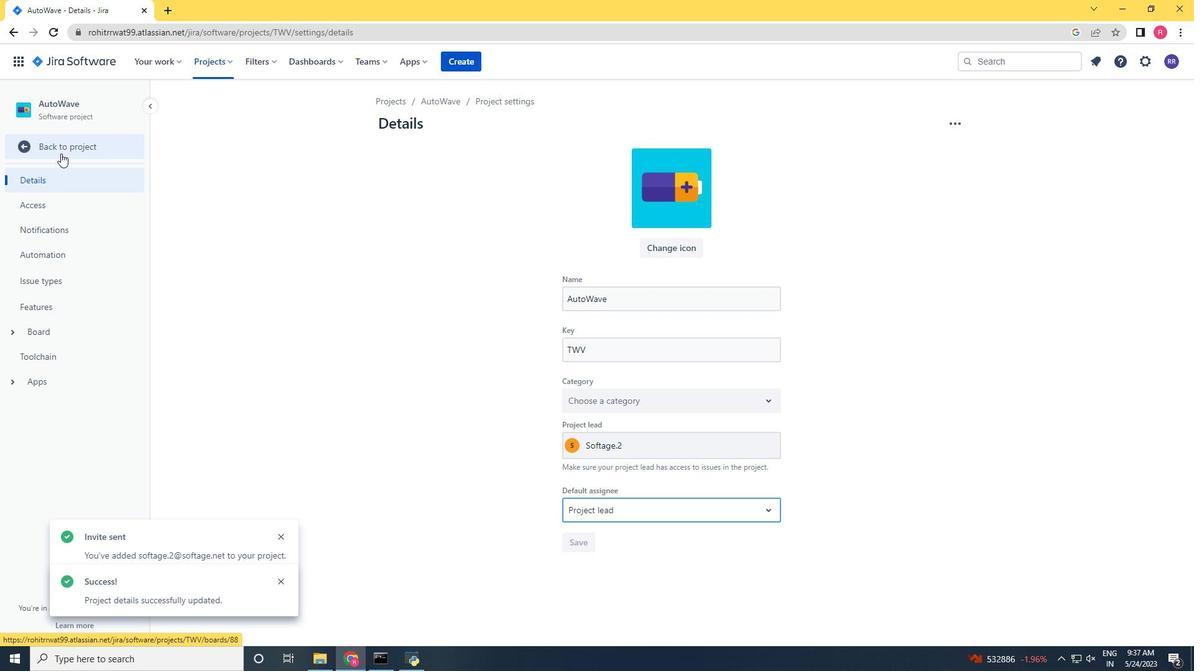 
Action: Mouse moved to (291, 171)
Screenshot: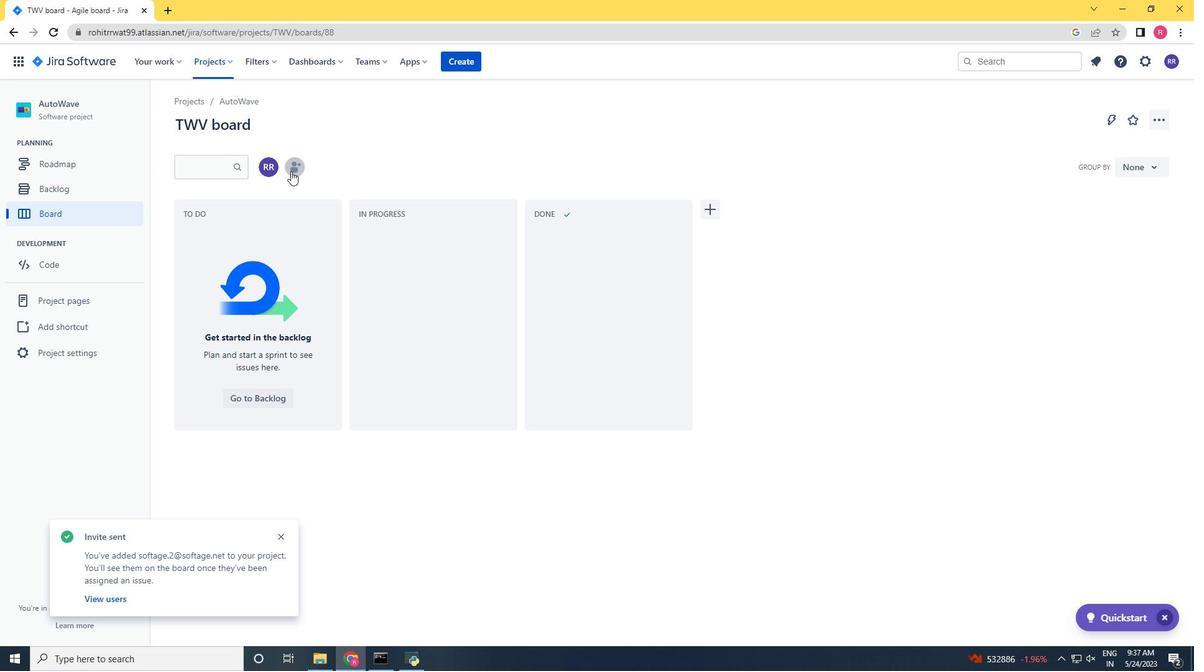 
Action: Mouse pressed left at (291, 171)
Screenshot: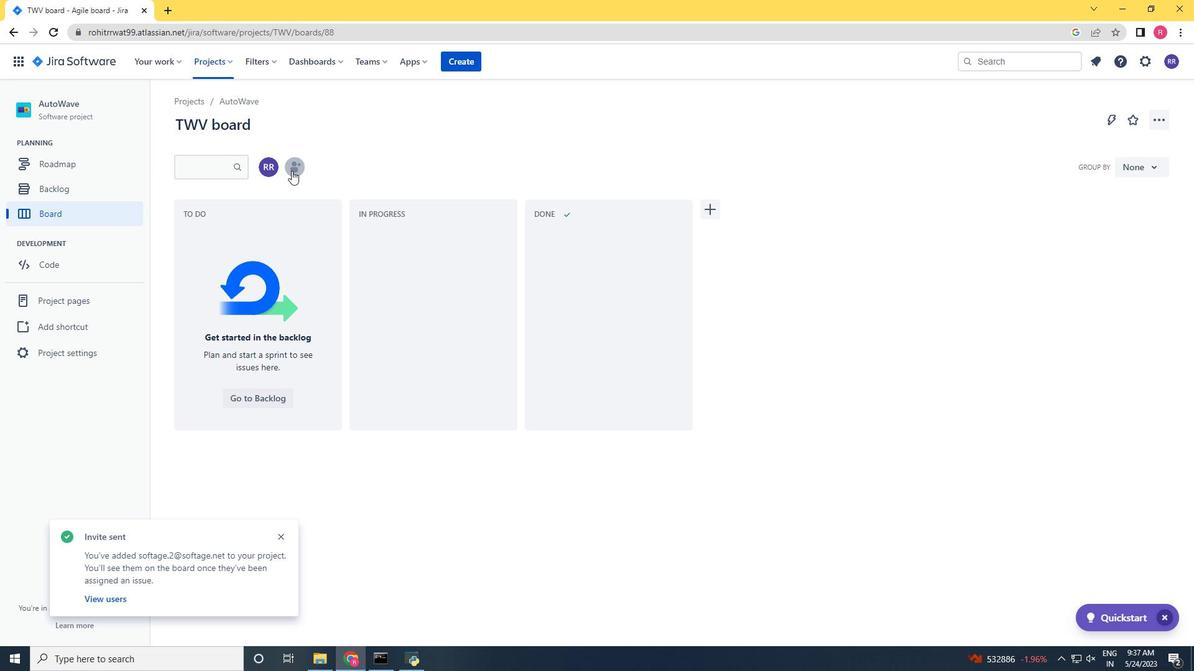 
Action: Key pressed softage.3<Key.shift>@softage.net
Screenshot: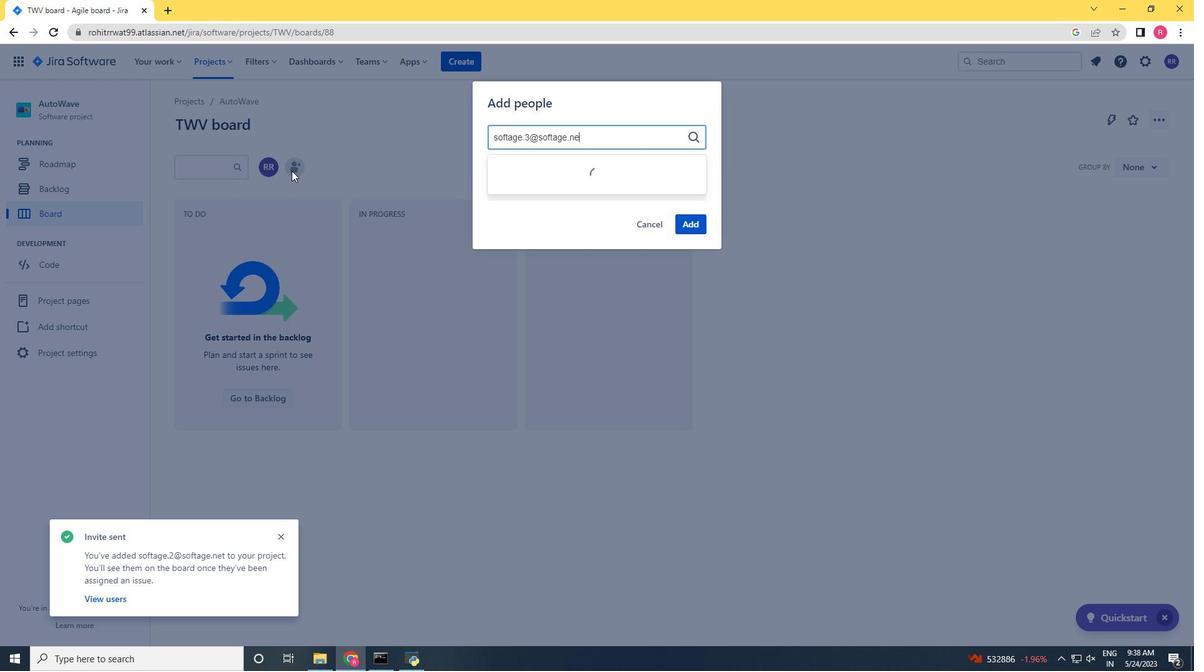 
Action: Mouse moved to (544, 169)
Screenshot: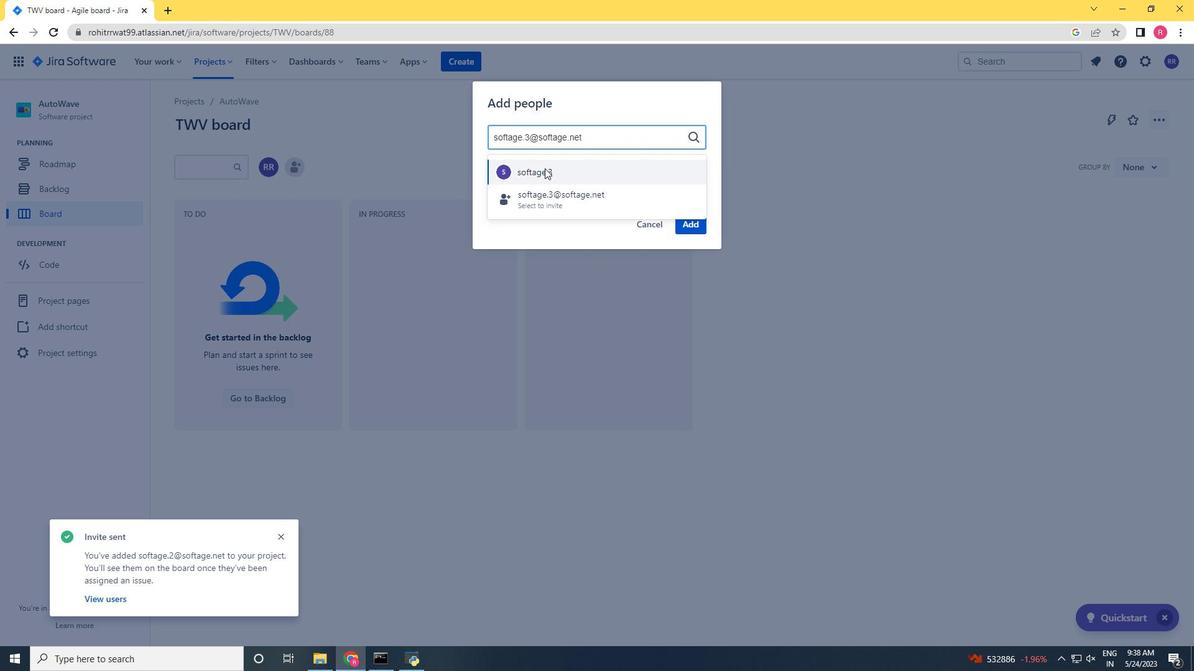 
Action: Mouse pressed left at (544, 169)
Screenshot: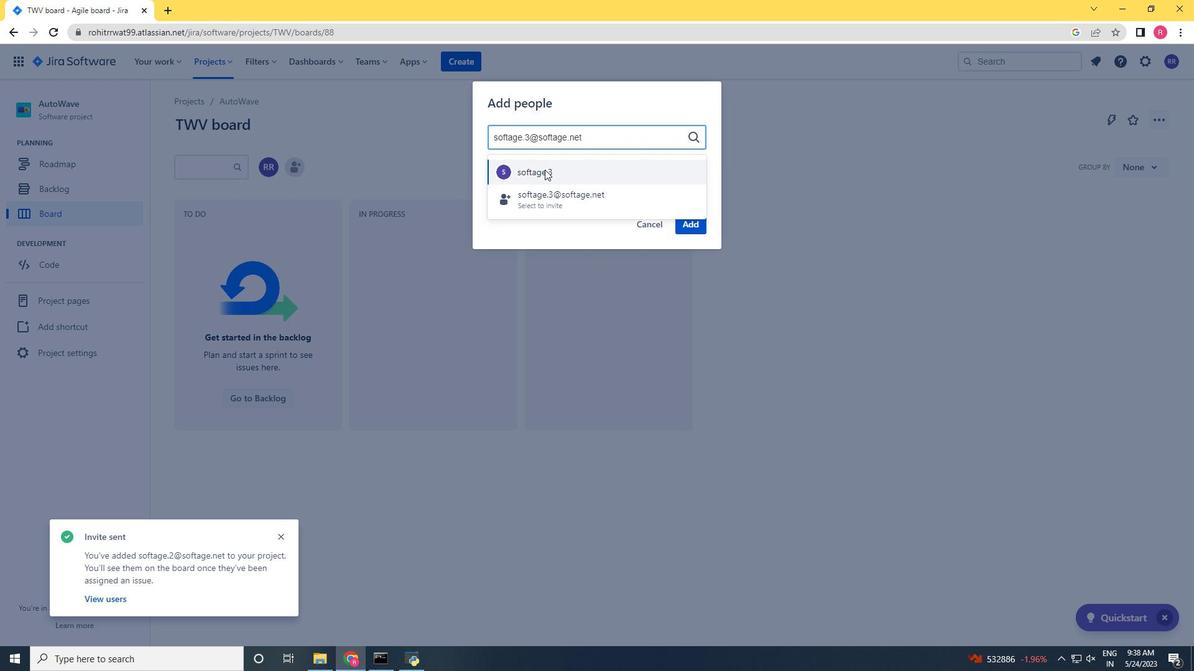 
Action: Mouse moved to (691, 220)
Screenshot: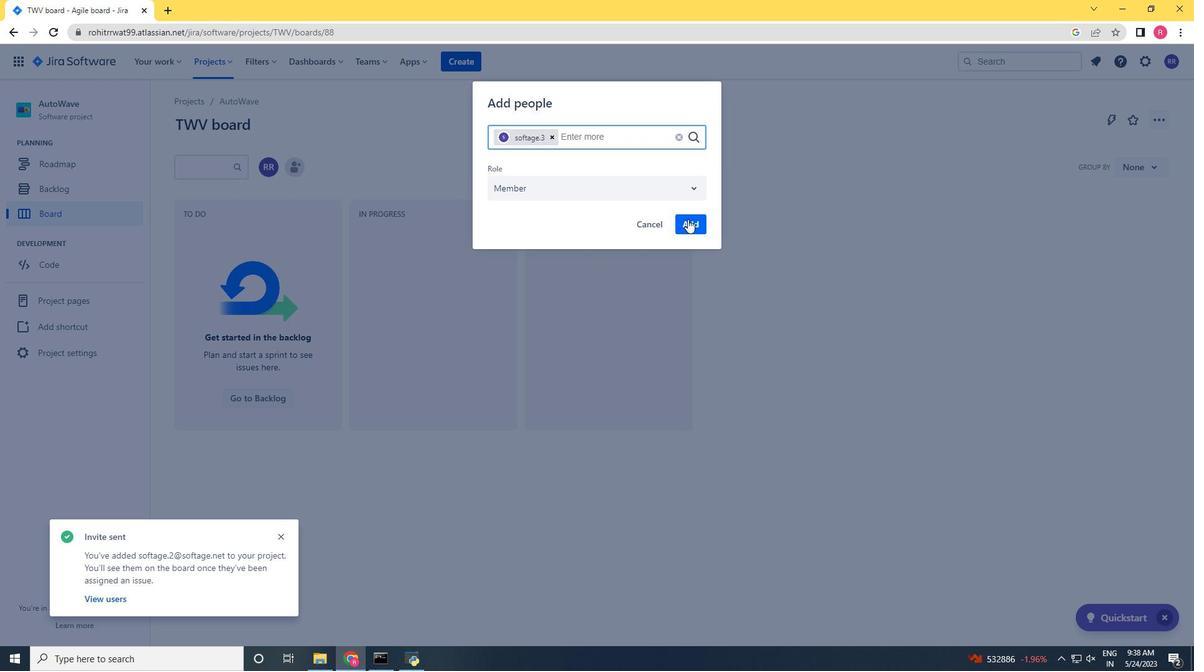 
Action: Mouse pressed left at (691, 220)
Screenshot: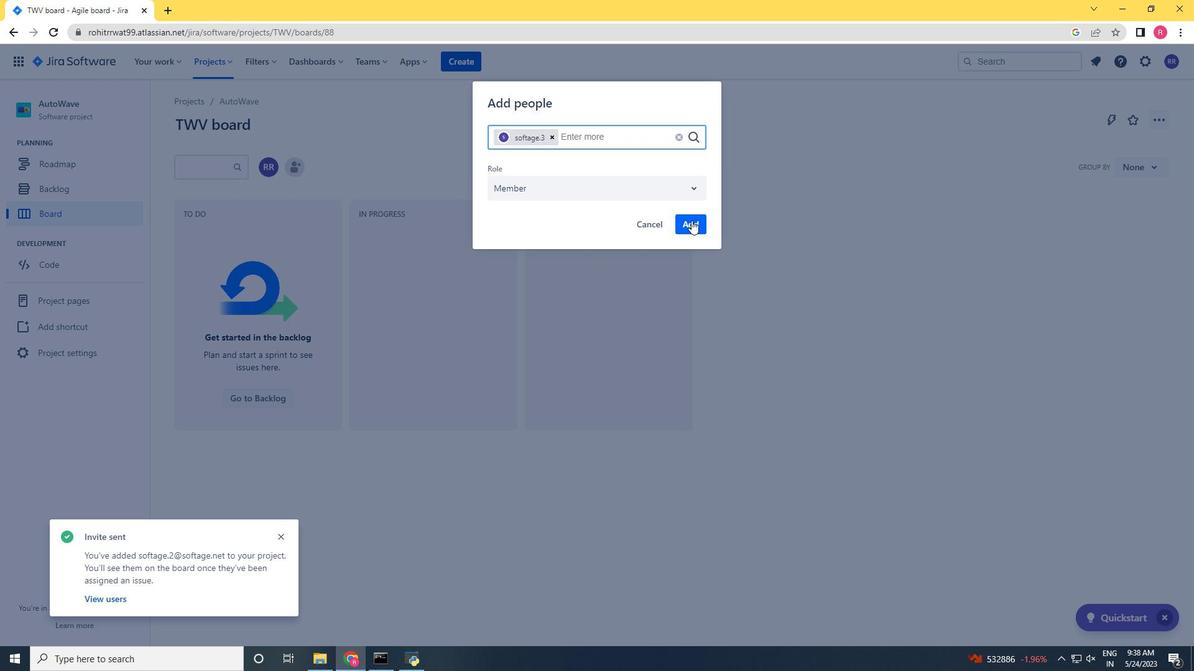 
Action: Mouse moved to (120, 190)
Screenshot: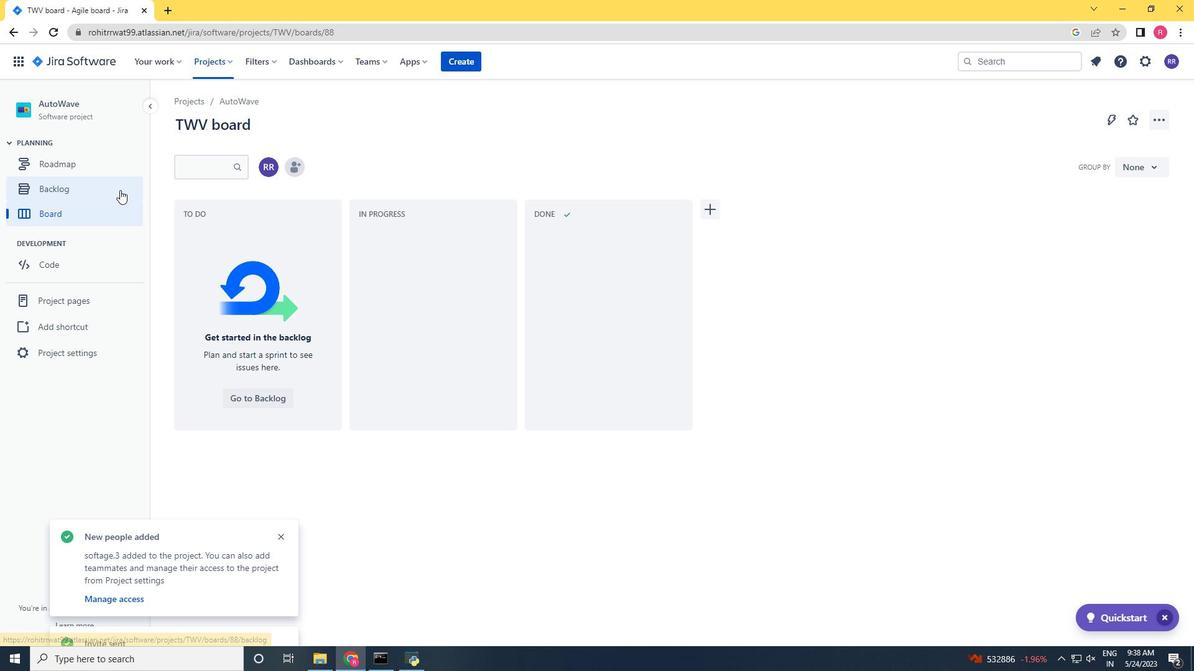 
